 Task: Create new contact,   with mail id: 'ThomasSkylar@mcny.org', first name: 'Skylar', Last name: 'Thomas', Job Title: Marketing Analyst, Phone number (702) 555-6789. Change life cycle stage to  'Lead' and lead status to 'New'. Add new company to the associated contact: uregina.ca and type: Prospect. Logged in from softage.6@softage.net
Action: Mouse moved to (90, 68)
Screenshot: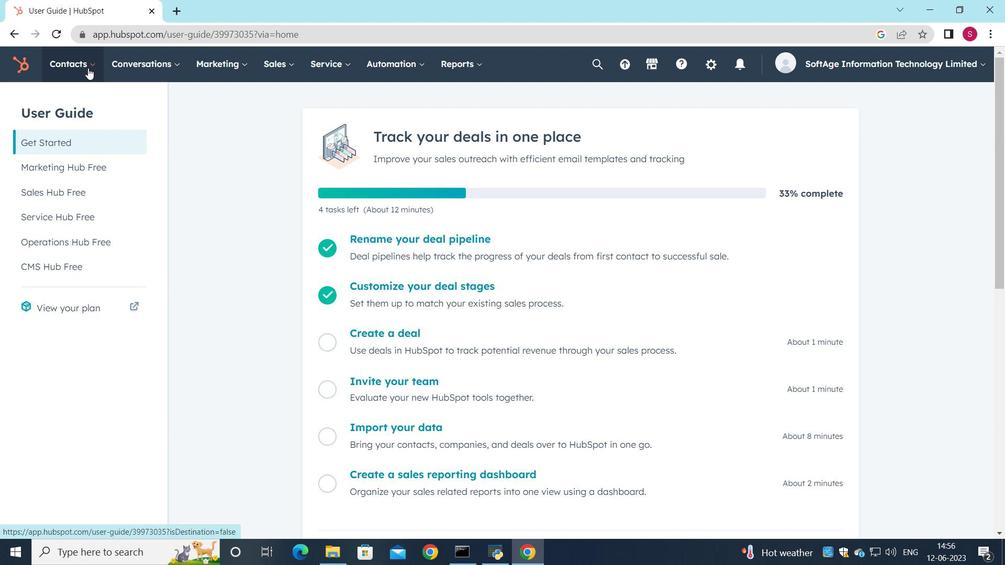
Action: Mouse pressed left at (90, 68)
Screenshot: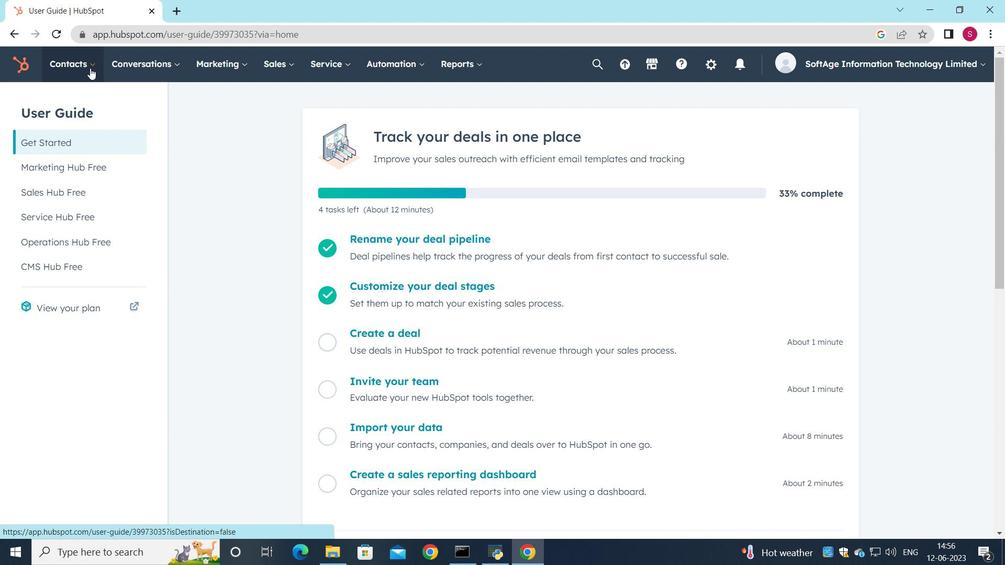 
Action: Mouse moved to (101, 105)
Screenshot: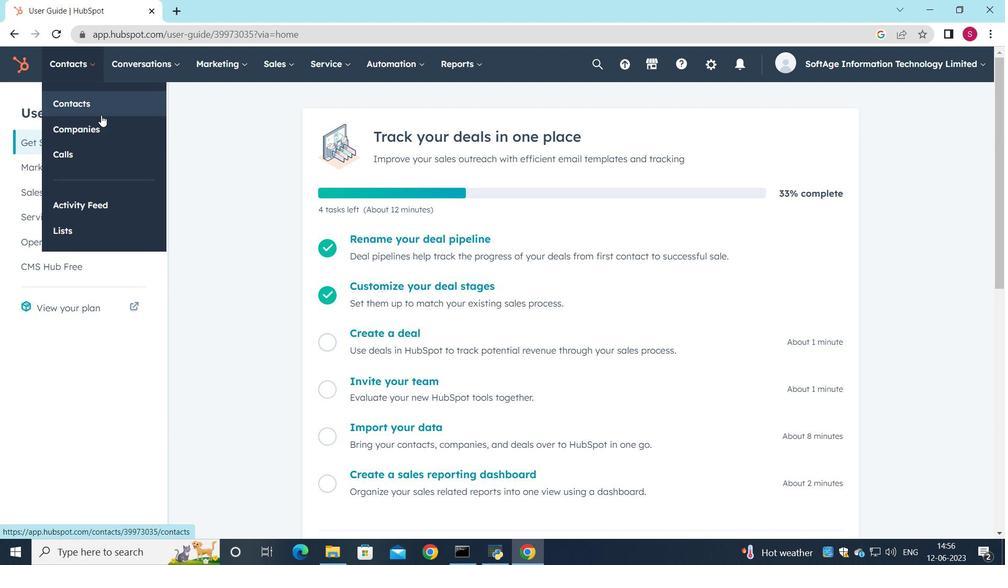 
Action: Mouse pressed left at (101, 105)
Screenshot: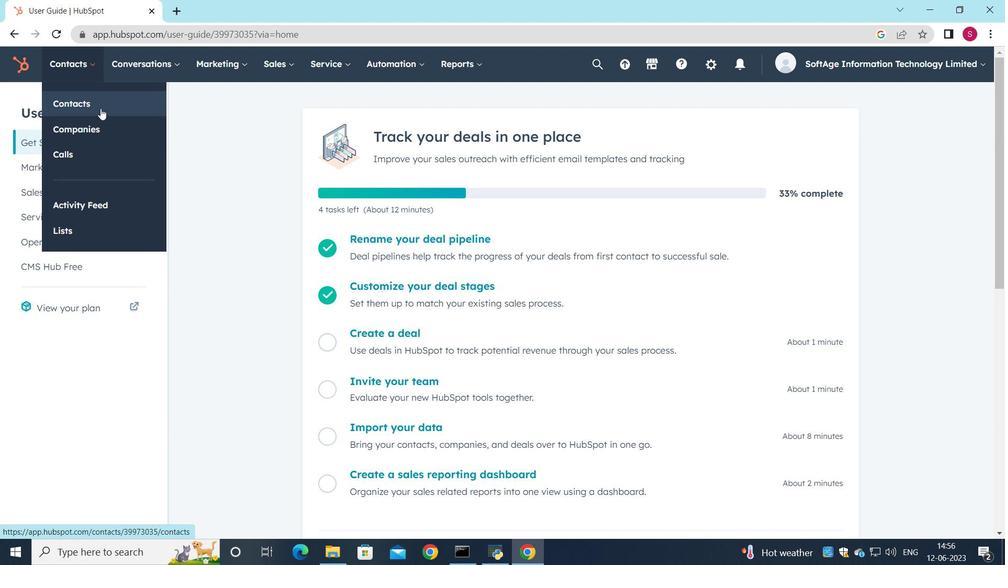 
Action: Mouse moved to (936, 104)
Screenshot: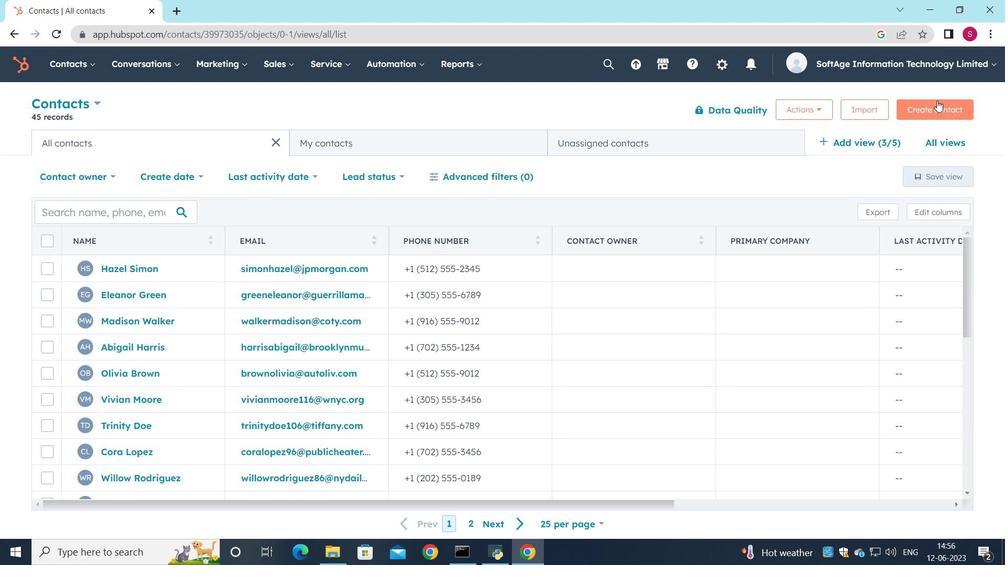 
Action: Mouse pressed left at (936, 104)
Screenshot: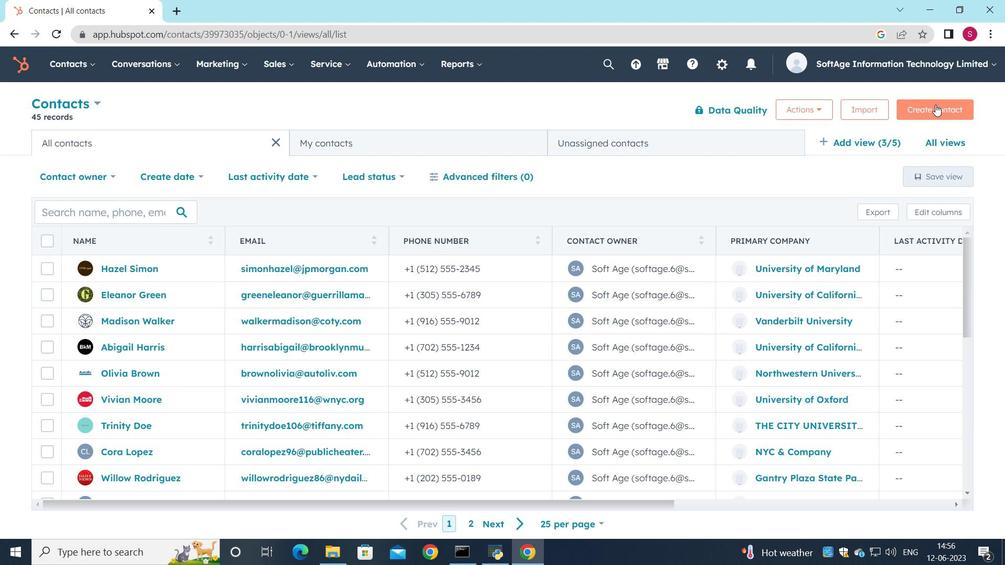 
Action: Mouse moved to (713, 166)
Screenshot: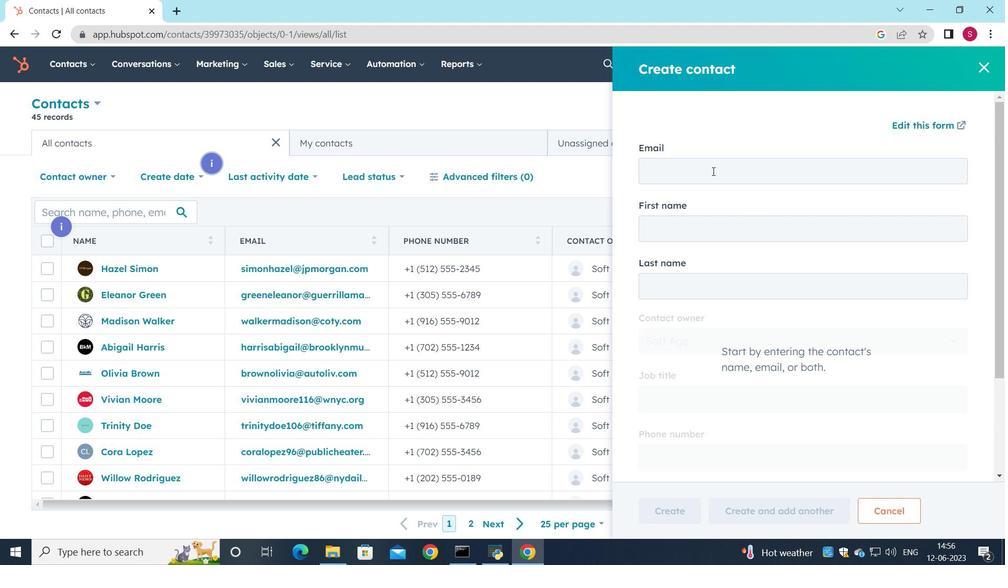 
Action: Mouse pressed left at (713, 166)
Screenshot: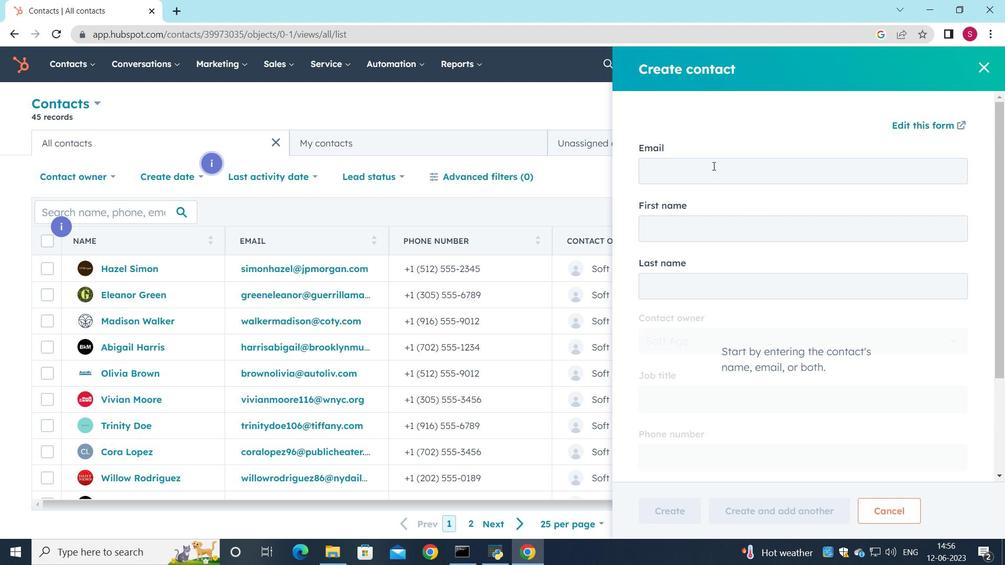
Action: Key pressed <Key.shift>Thomas<Key.shift>Skylar<Key.shift>@mcny.org
Screenshot: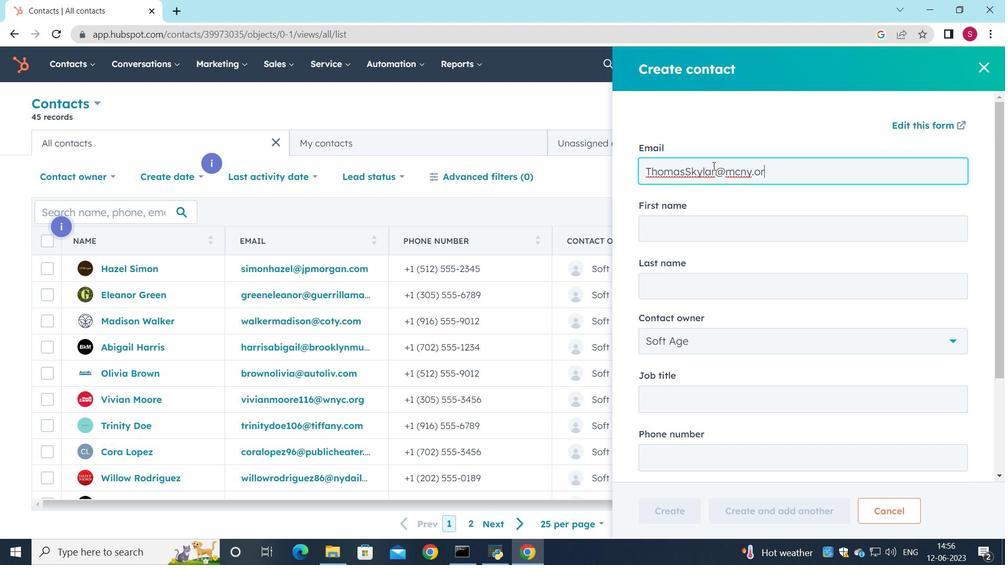 
Action: Mouse moved to (705, 231)
Screenshot: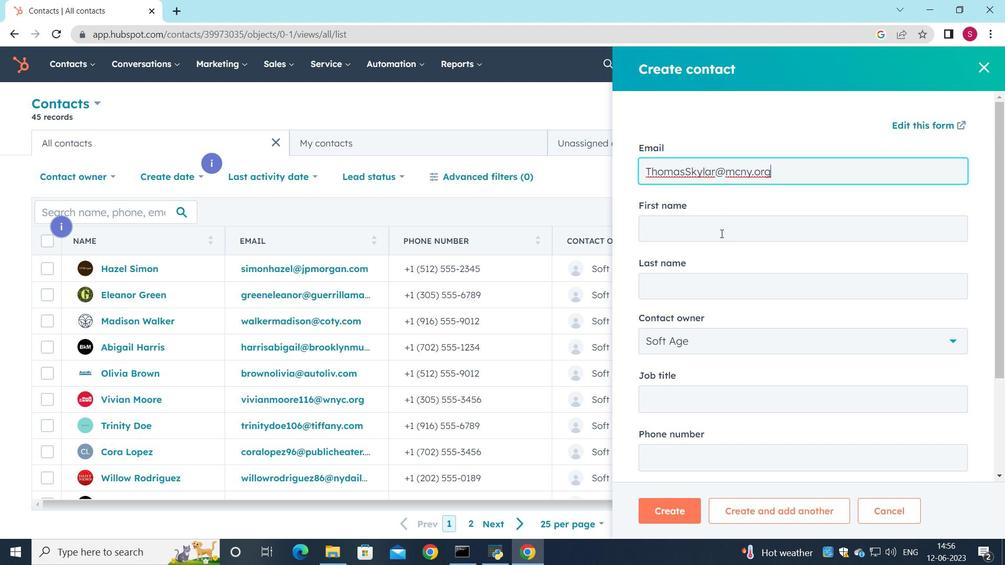 
Action: Mouse pressed left at (705, 231)
Screenshot: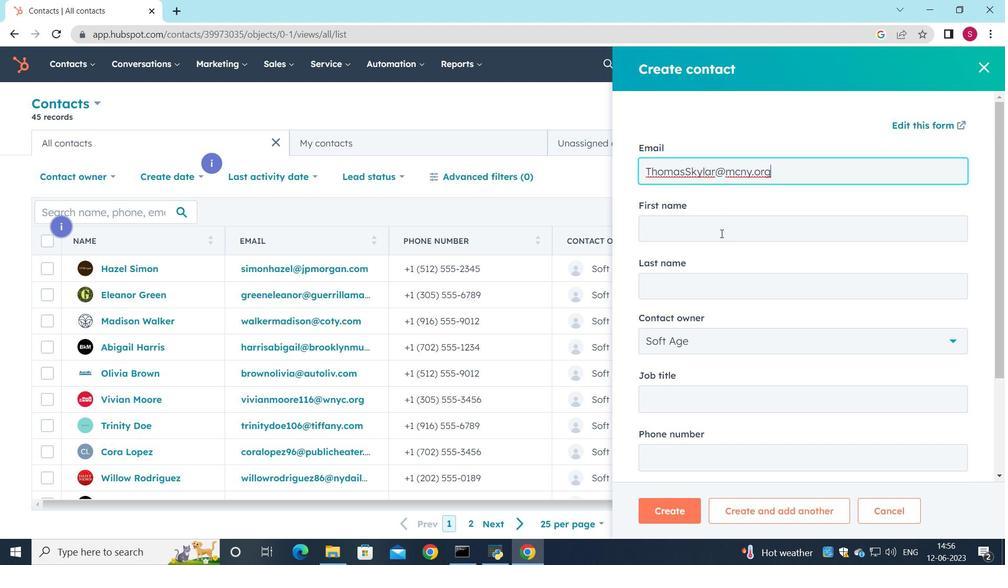 
Action: Key pressed <Key.shift>Skylar
Screenshot: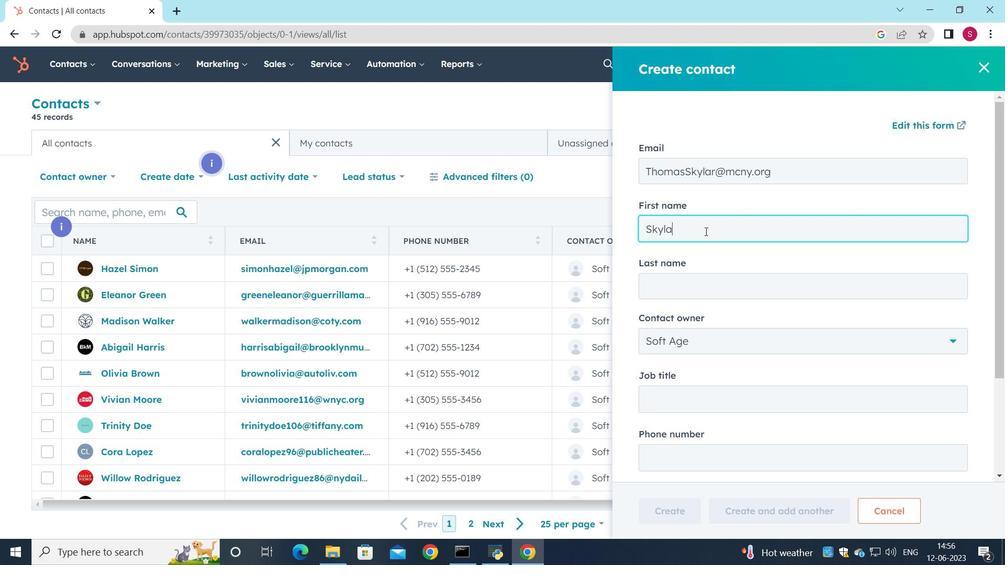 
Action: Mouse moved to (682, 280)
Screenshot: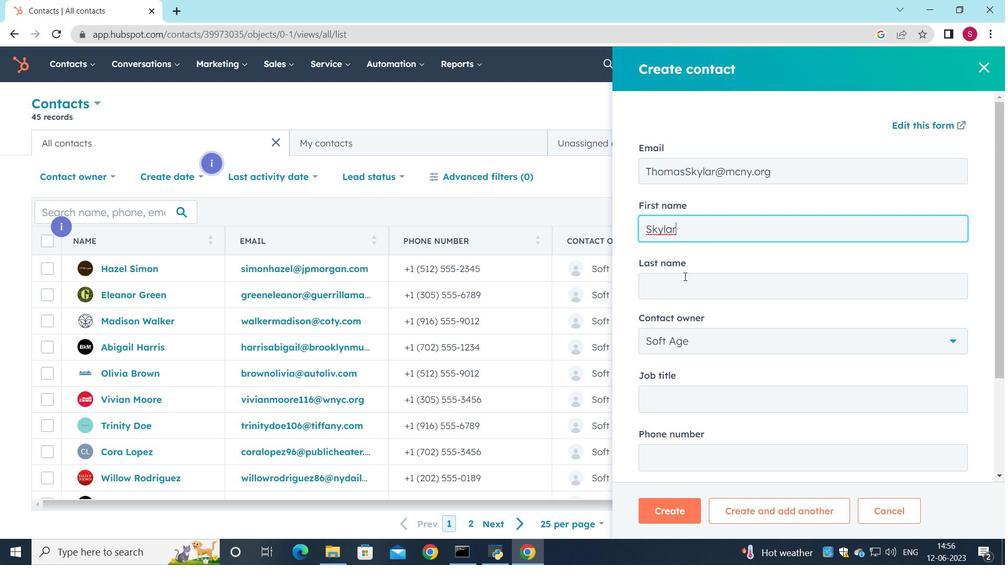 
Action: Mouse pressed left at (682, 280)
Screenshot: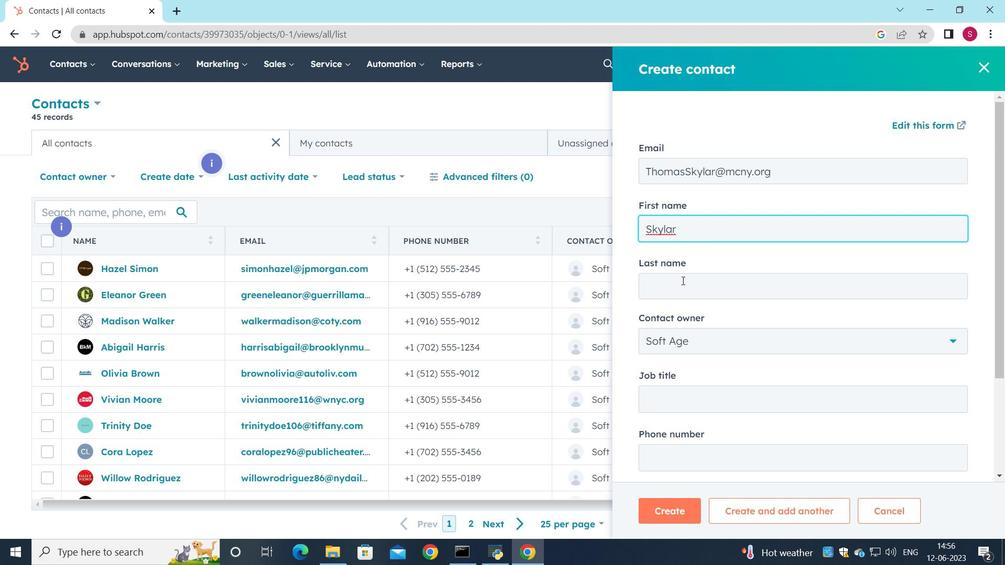 
Action: Key pressed <Key.shift>Thomas
Screenshot: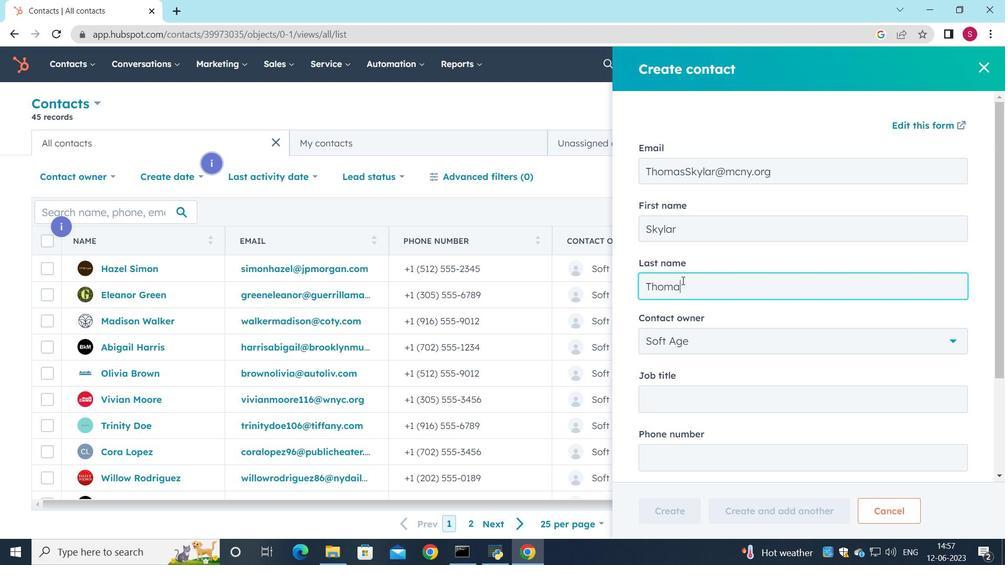 
Action: Mouse moved to (681, 395)
Screenshot: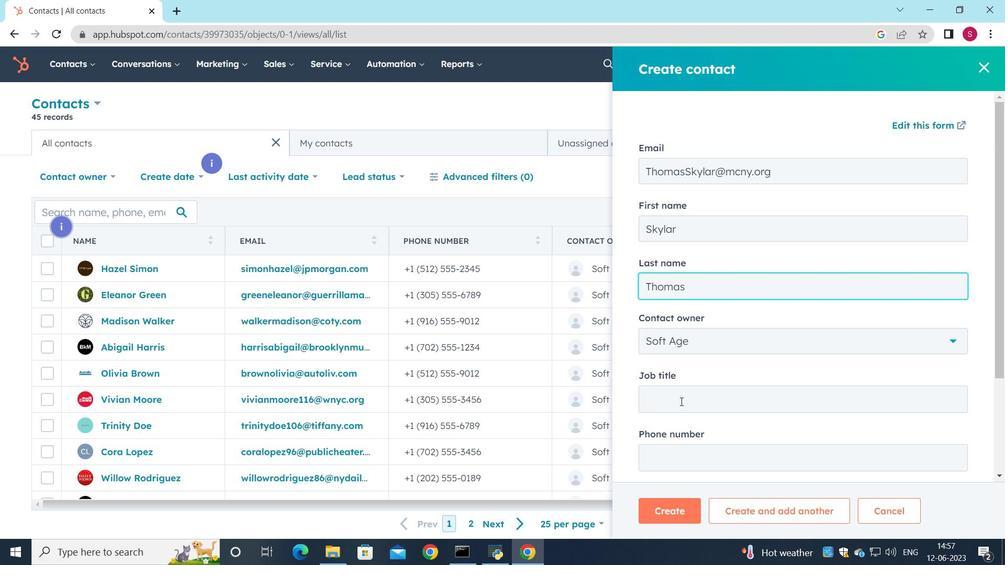 
Action: Mouse pressed left at (681, 395)
Screenshot: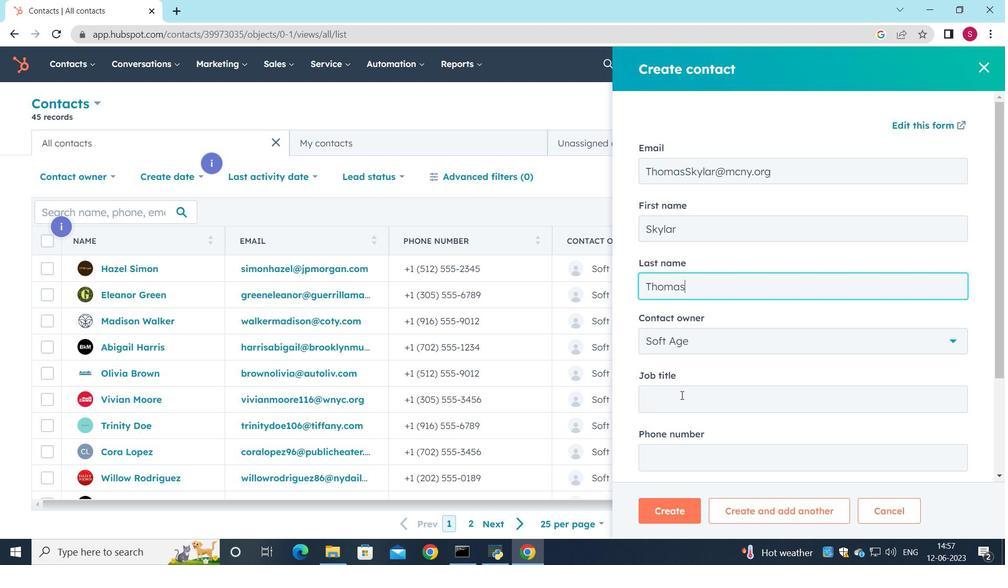 
Action: Mouse moved to (691, 407)
Screenshot: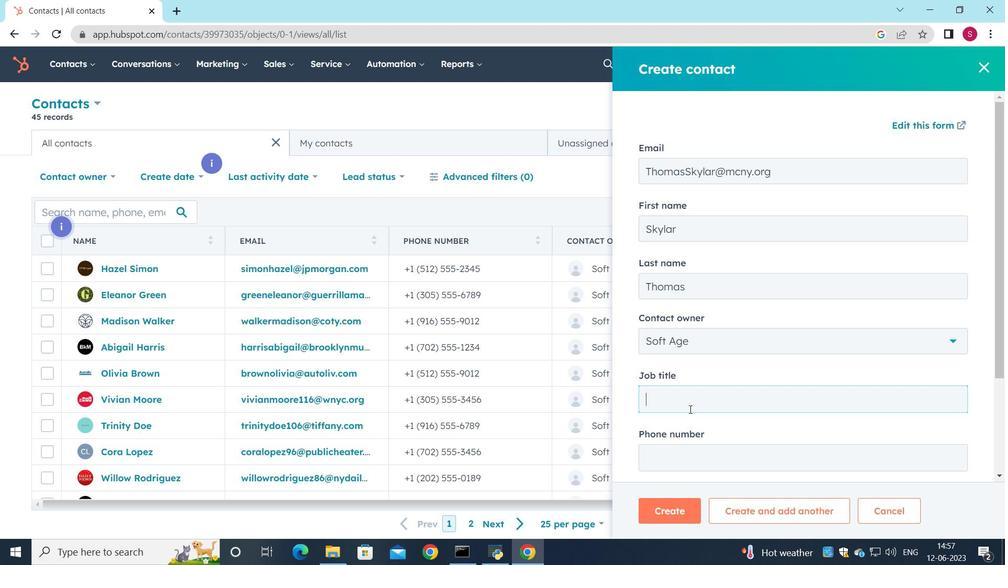 
Action: Key pressed <Key.shift><Key.shift><Key.shift><Key.shift><Key.shift><Key.shift><Key.shift><Key.shift><Key.shift>Marketing<Key.space><Key.shift>Analyst
Screenshot: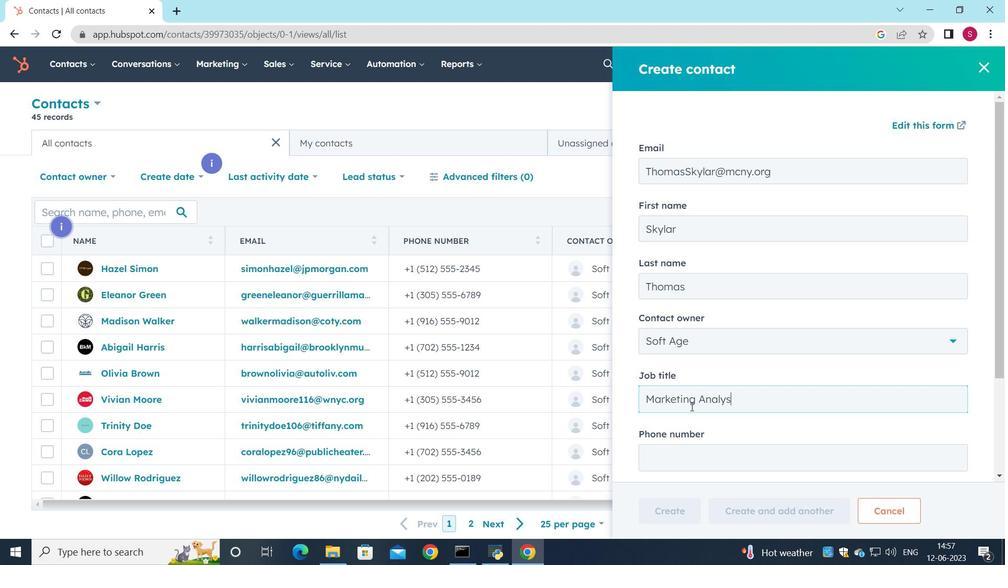 
Action: Mouse moved to (710, 425)
Screenshot: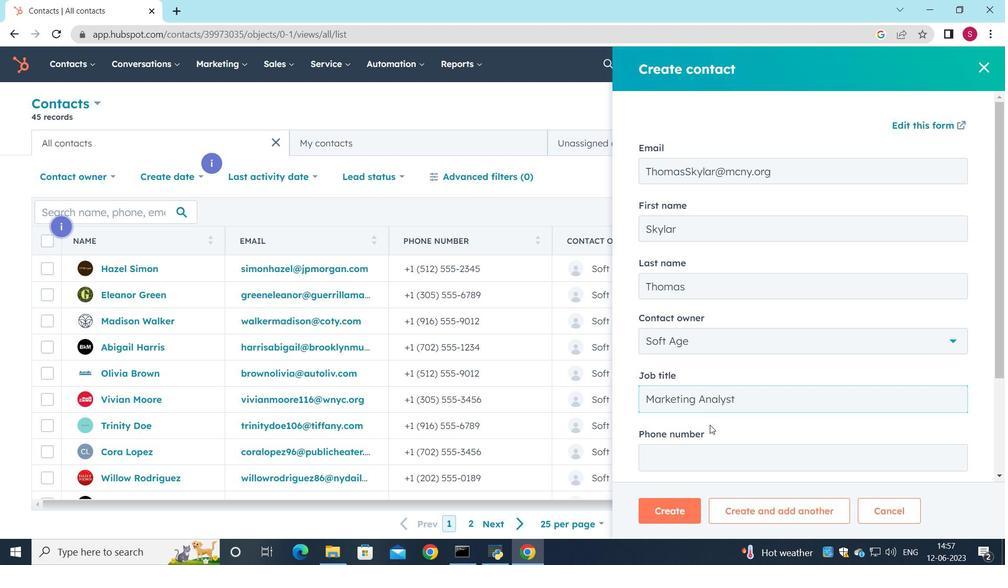 
Action: Mouse scrolled (710, 425) with delta (0, 0)
Screenshot: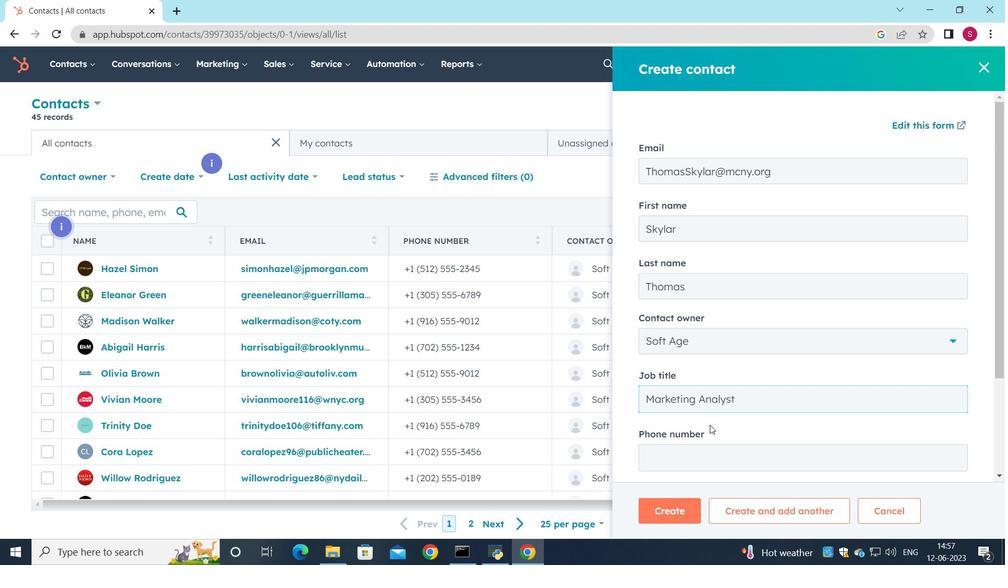 
Action: Mouse scrolled (710, 425) with delta (0, 0)
Screenshot: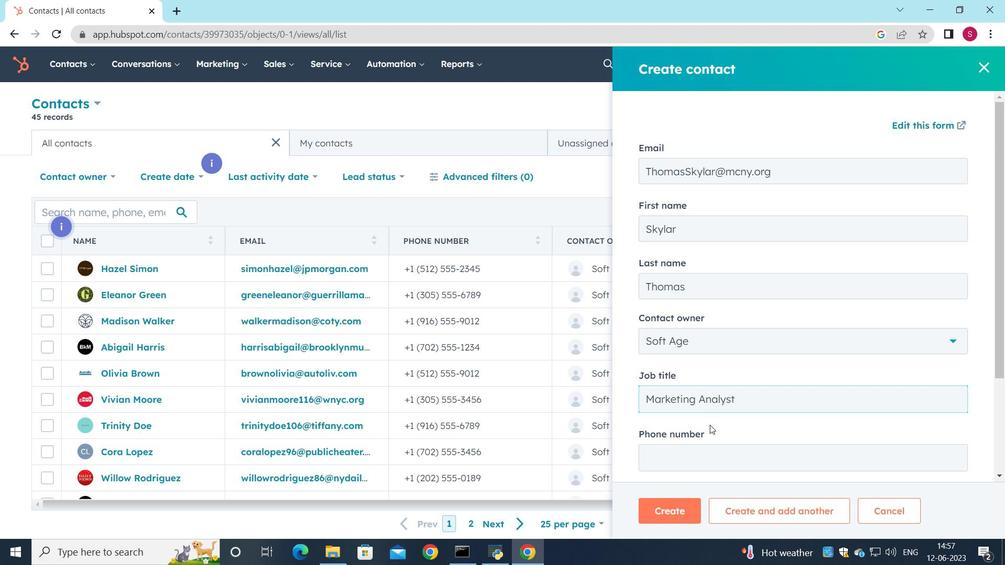 
Action: Mouse moved to (697, 332)
Screenshot: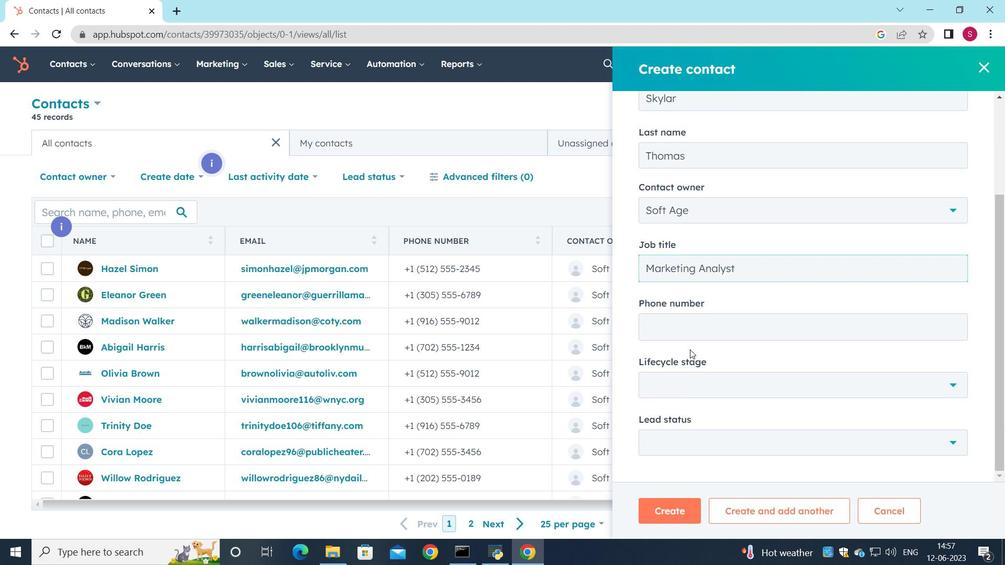 
Action: Mouse pressed left at (697, 332)
Screenshot: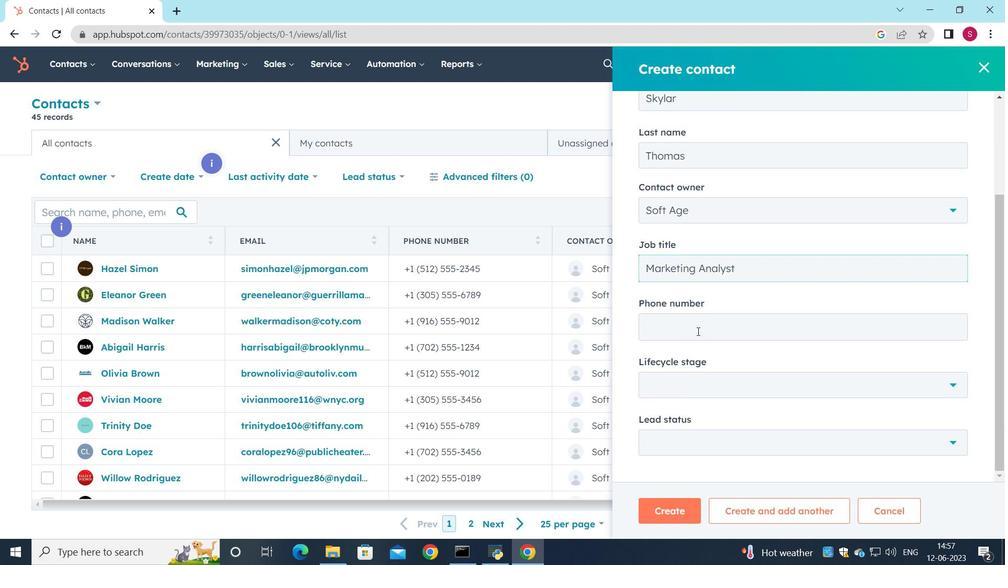 
Action: Key pressed 7025556789
Screenshot: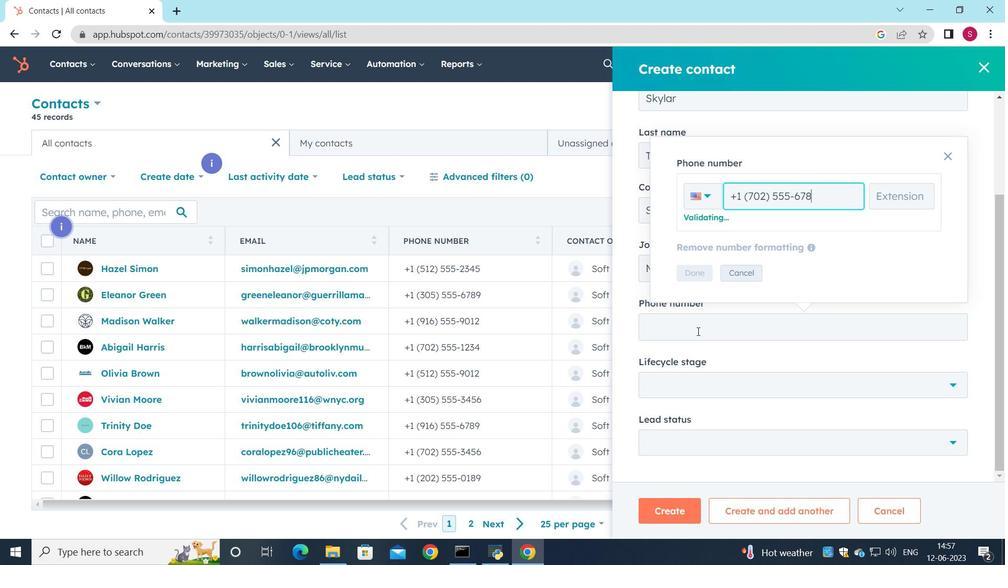 
Action: Mouse moved to (681, 273)
Screenshot: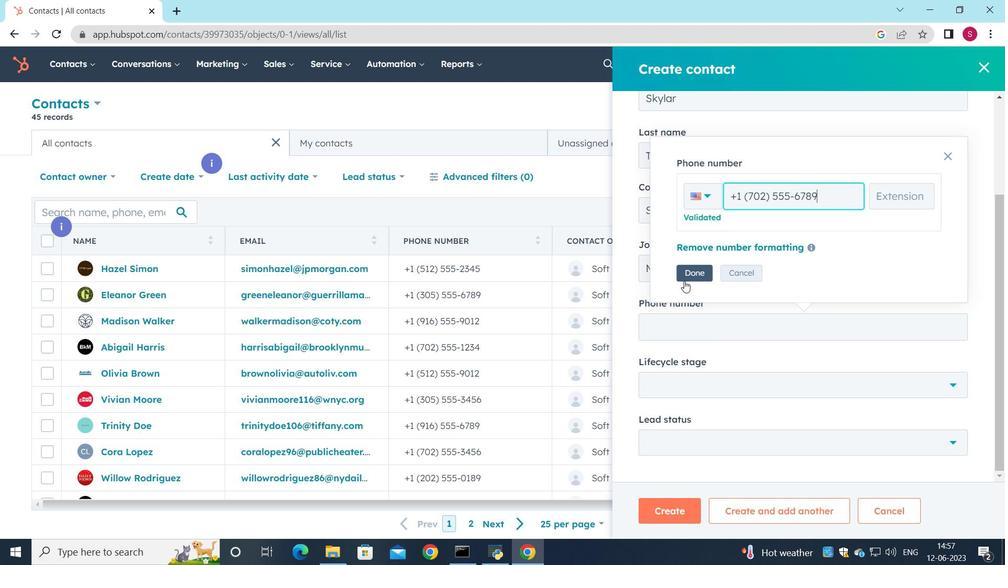 
Action: Mouse pressed left at (681, 273)
Screenshot: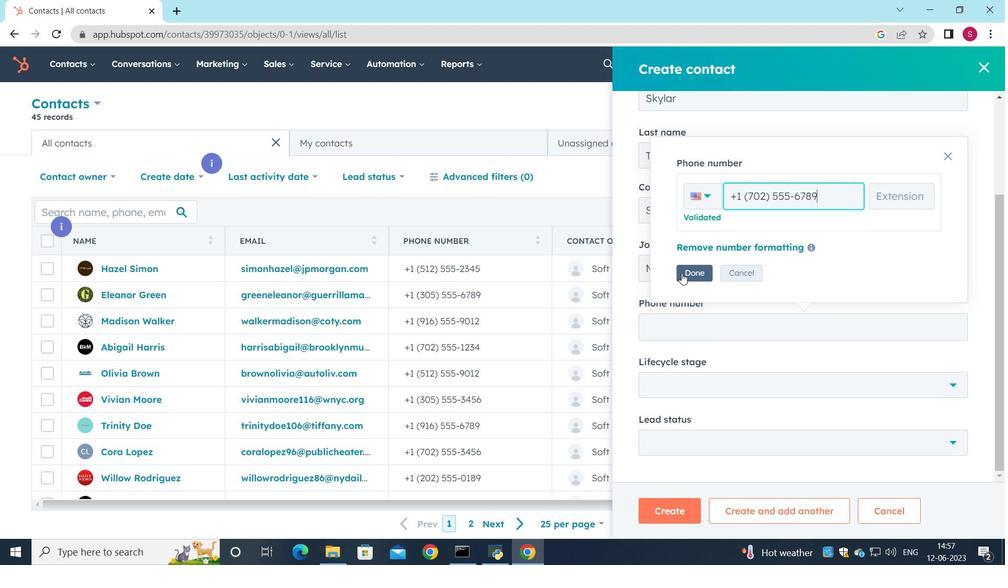 
Action: Mouse moved to (767, 368)
Screenshot: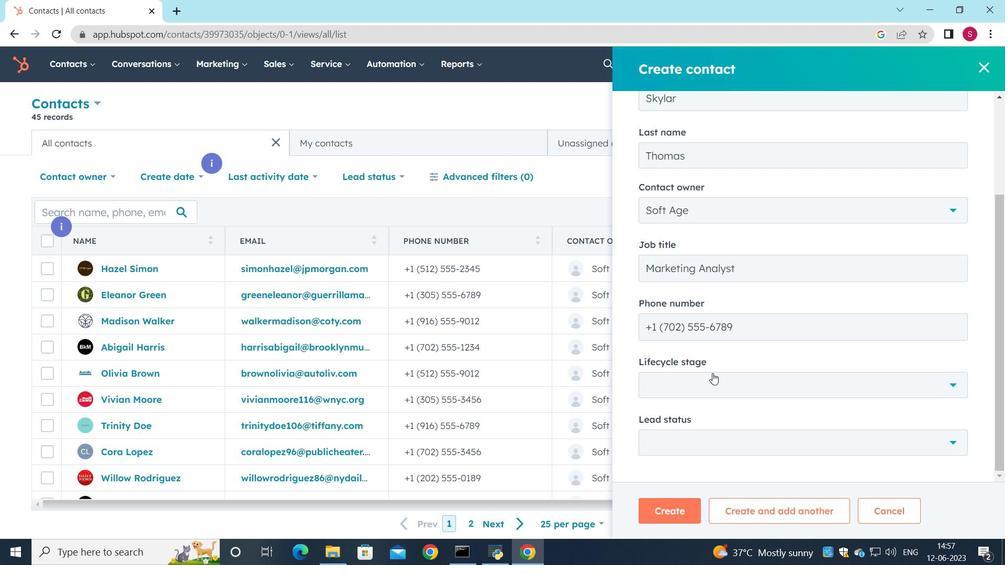 
Action: Mouse pressed left at (767, 368)
Screenshot: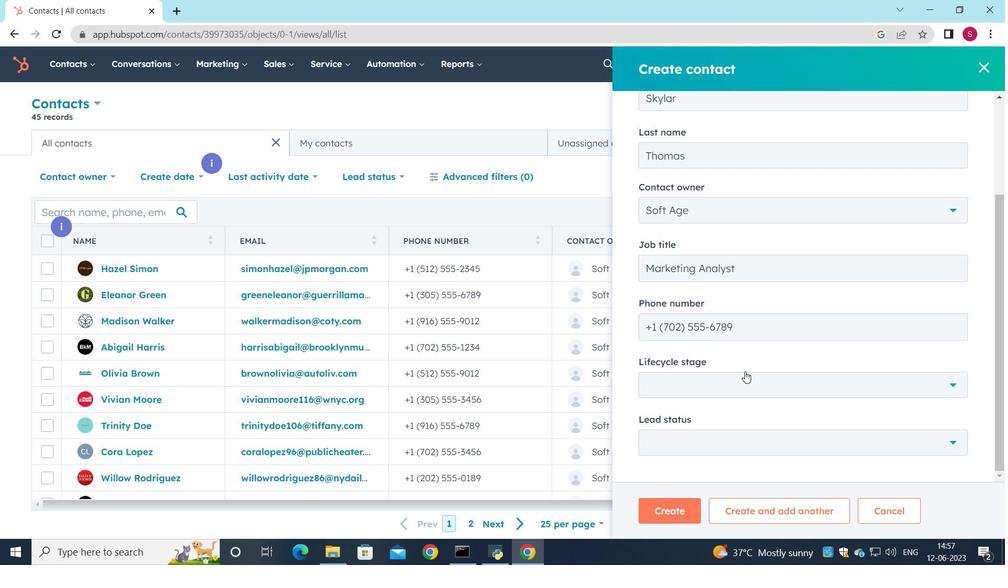 
Action: Mouse moved to (693, 264)
Screenshot: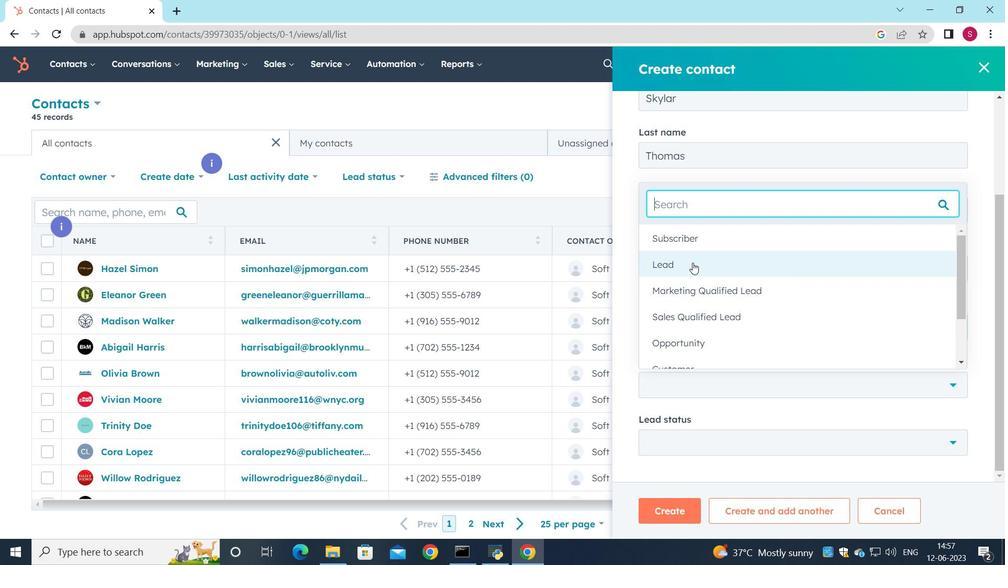 
Action: Mouse pressed left at (693, 264)
Screenshot: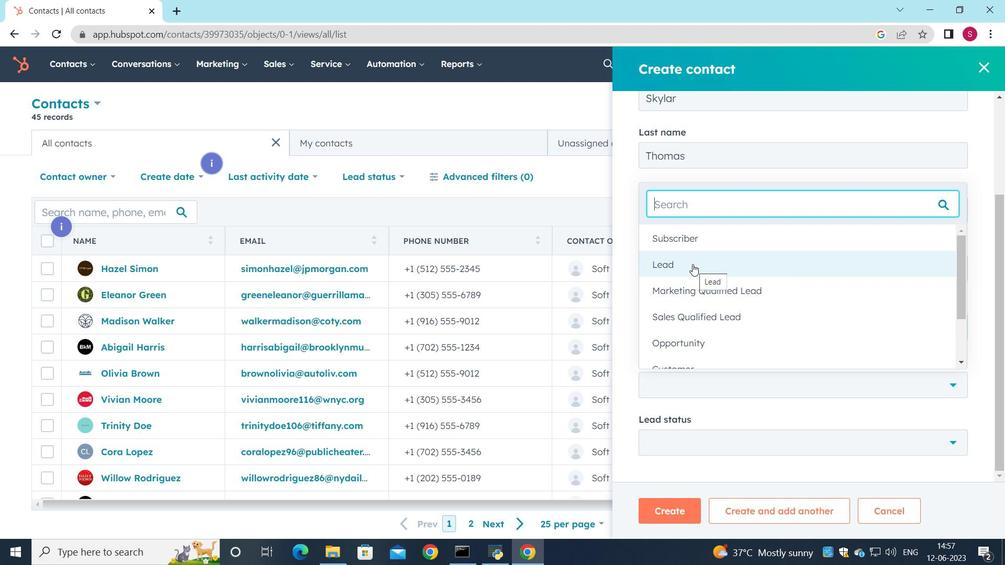 
Action: Mouse moved to (930, 442)
Screenshot: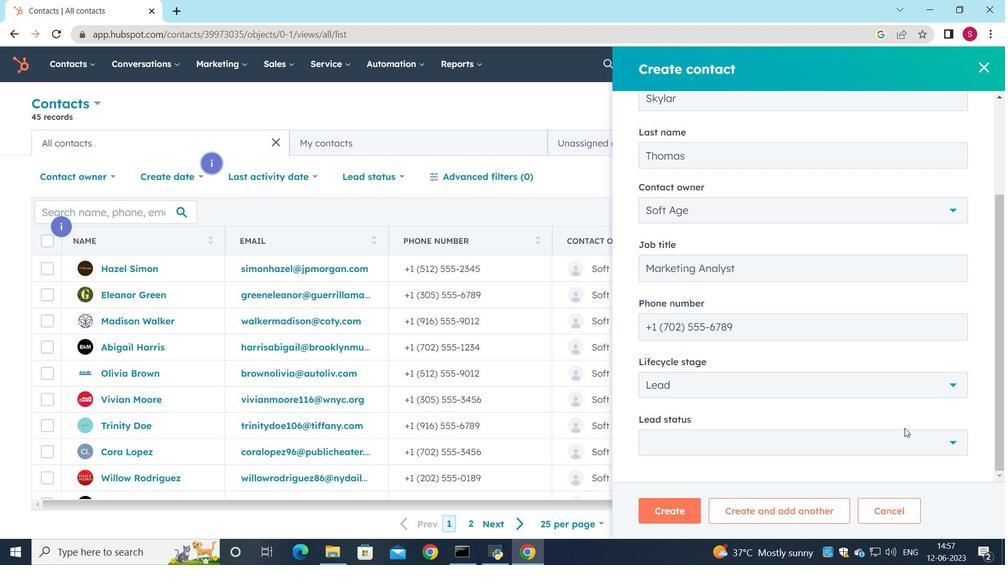 
Action: Mouse pressed left at (930, 442)
Screenshot: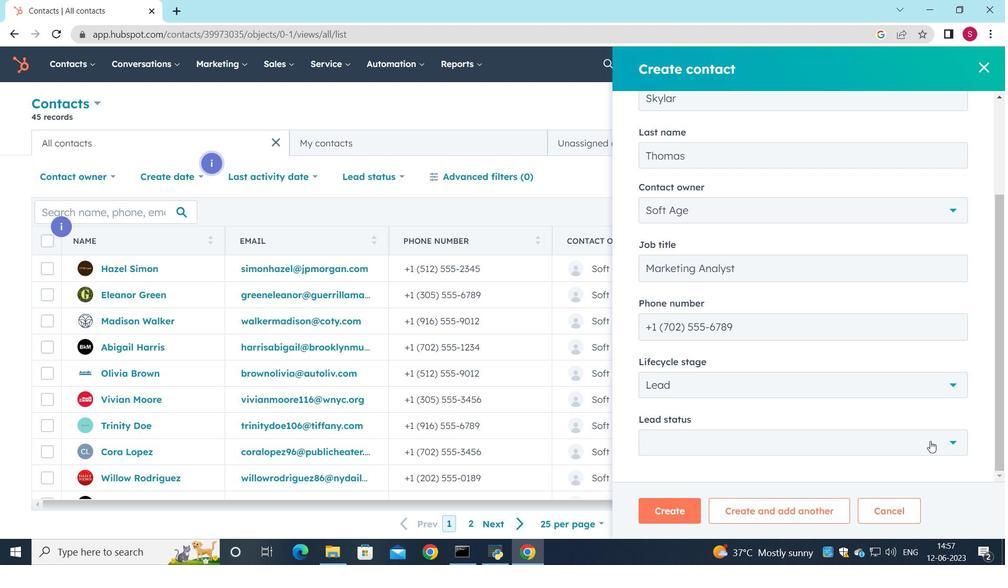 
Action: Mouse moved to (677, 318)
Screenshot: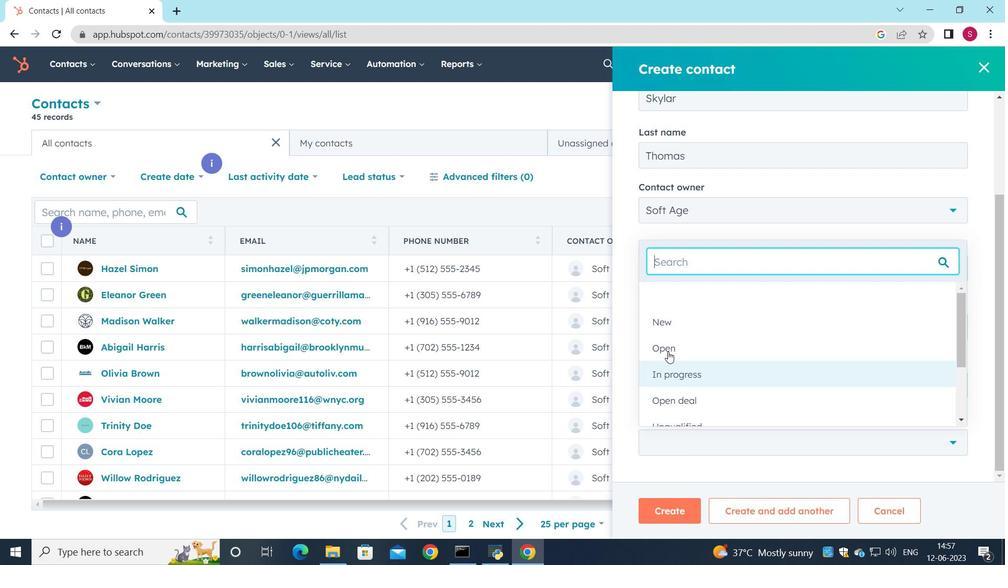 
Action: Mouse pressed left at (677, 318)
Screenshot: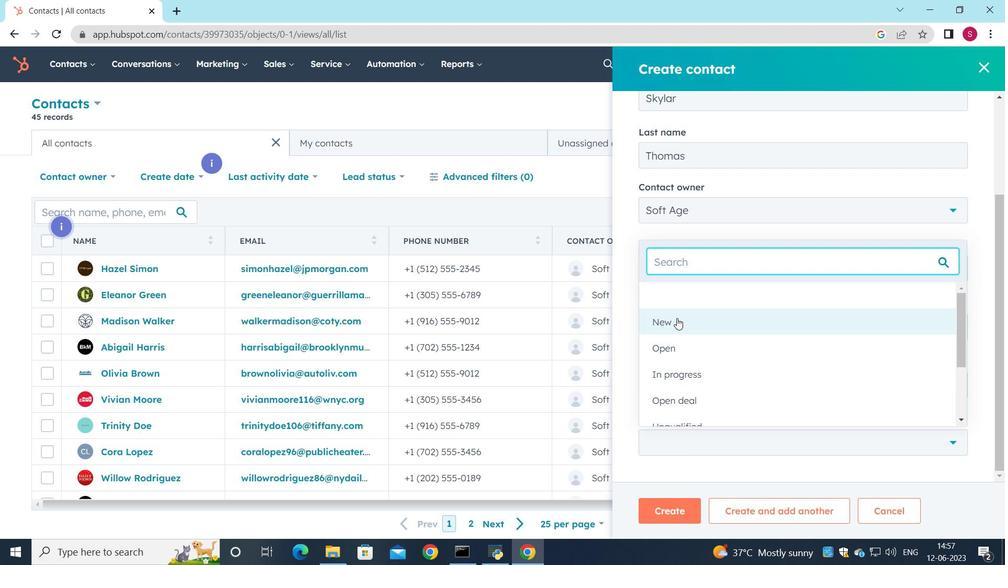 
Action: Mouse moved to (681, 378)
Screenshot: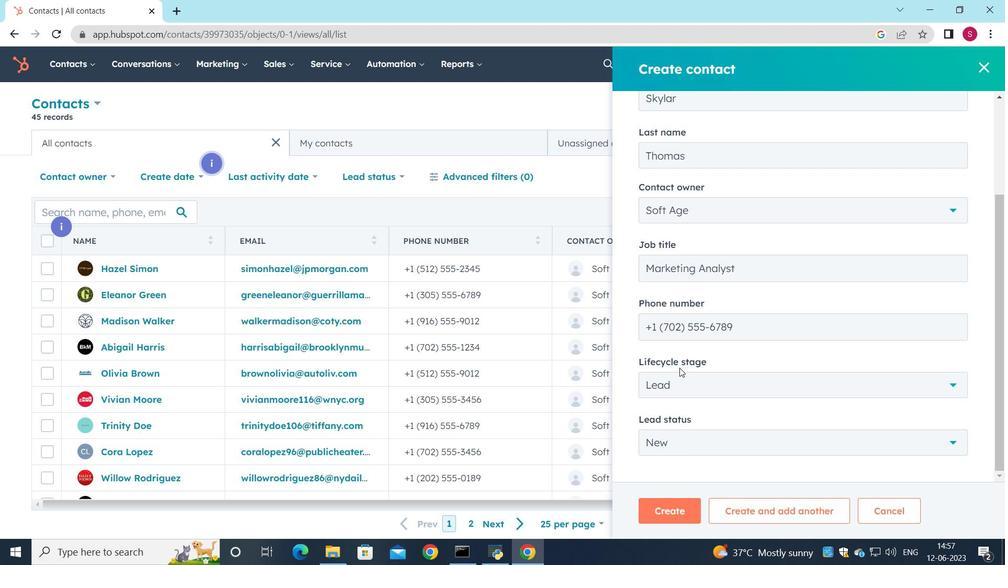 
Action: Mouse scrolled (681, 377) with delta (0, 0)
Screenshot: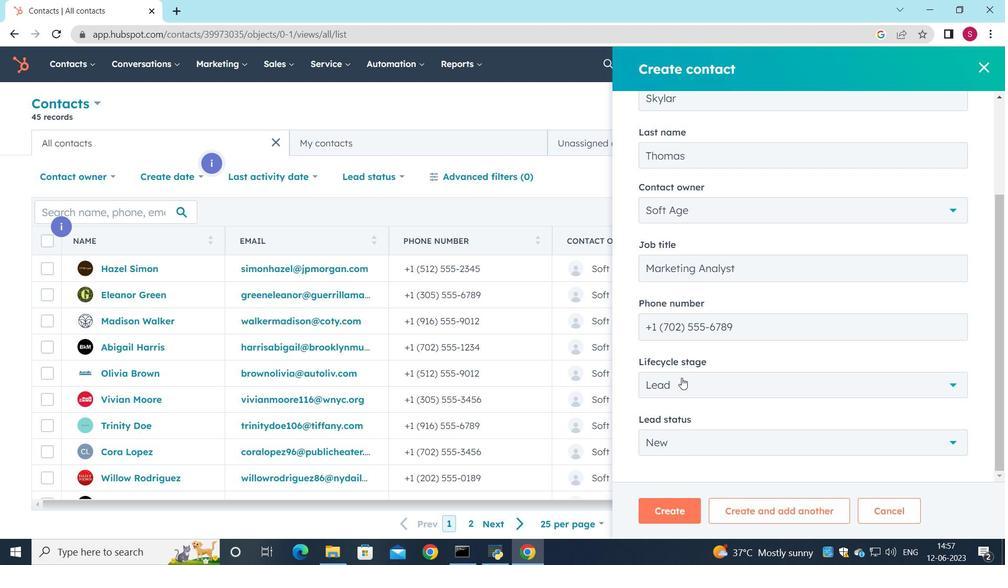 
Action: Mouse scrolled (681, 377) with delta (0, 0)
Screenshot: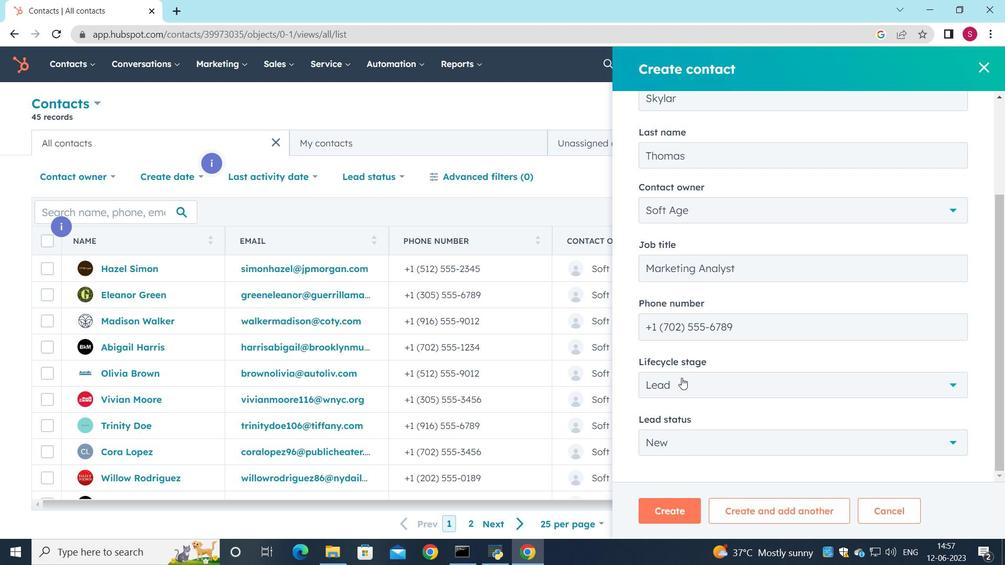 
Action: Mouse moved to (663, 513)
Screenshot: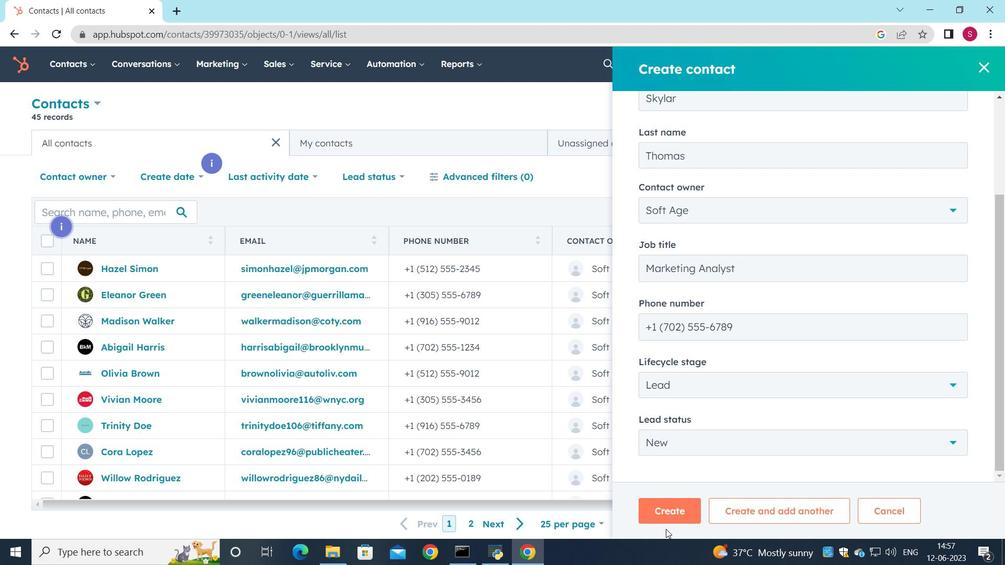 
Action: Mouse pressed left at (663, 513)
Screenshot: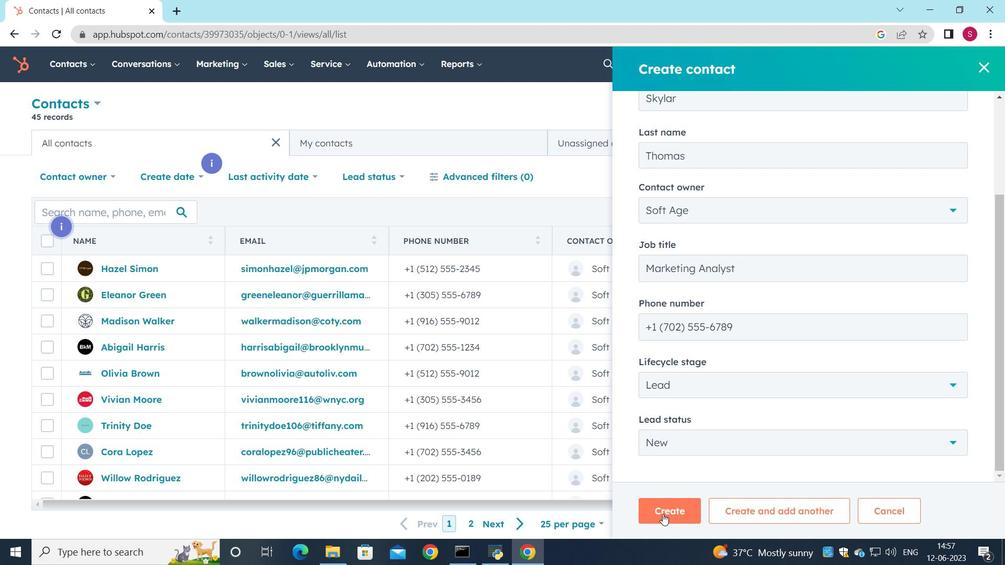 
Action: Mouse moved to (535, 348)
Screenshot: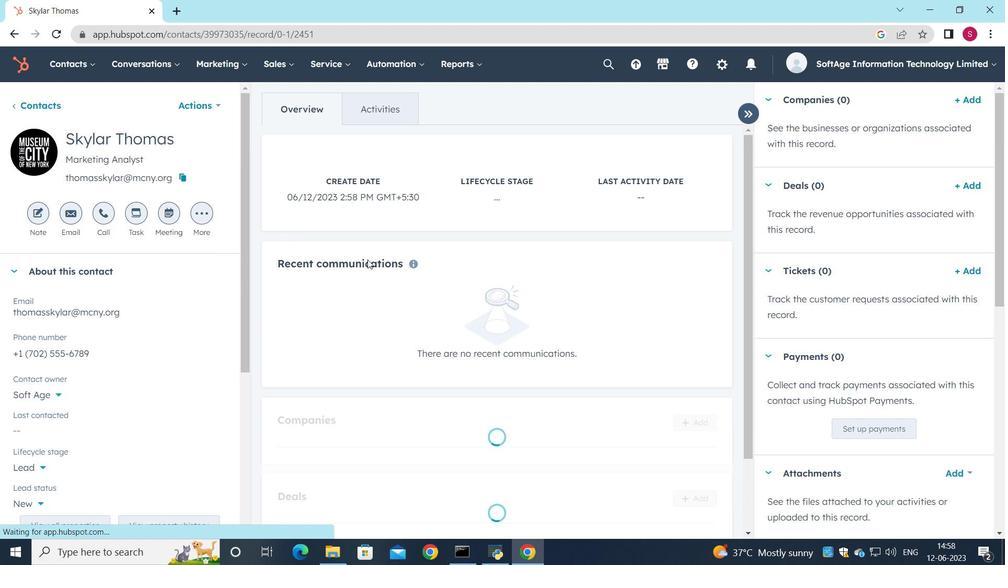 
Action: Mouse scrolled (535, 348) with delta (0, 0)
Screenshot: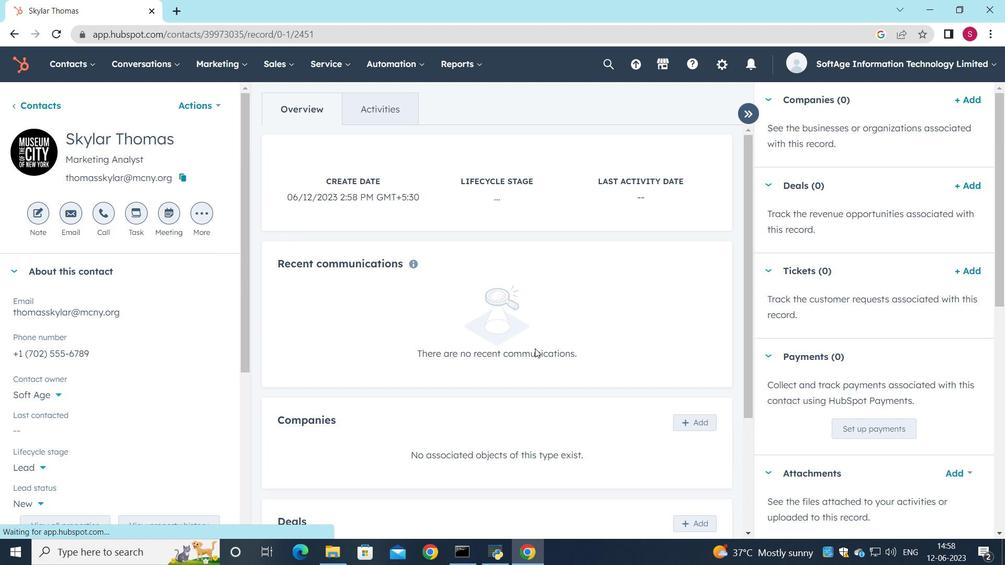 
Action: Mouse scrolled (535, 348) with delta (0, 0)
Screenshot: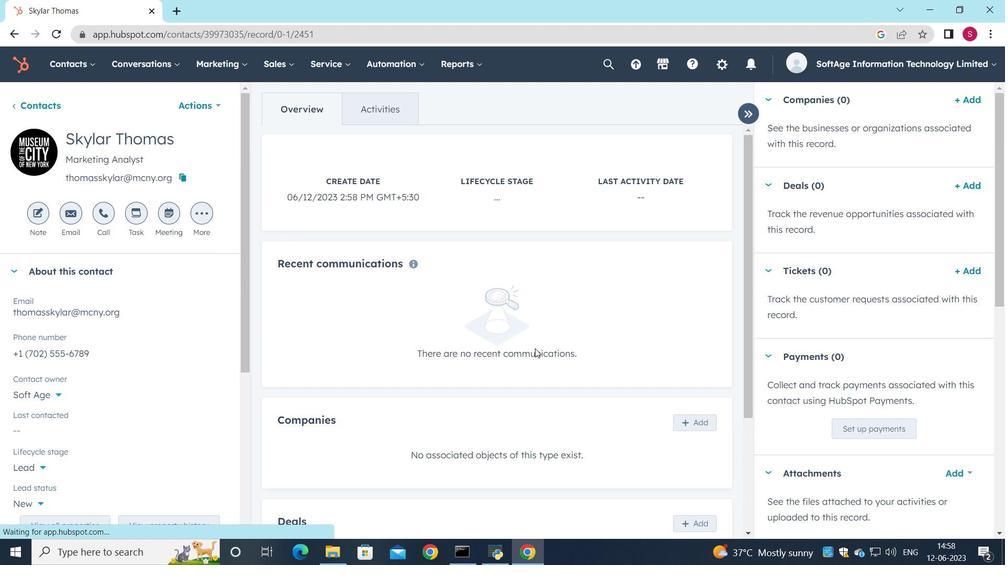 
Action: Mouse moved to (690, 301)
Screenshot: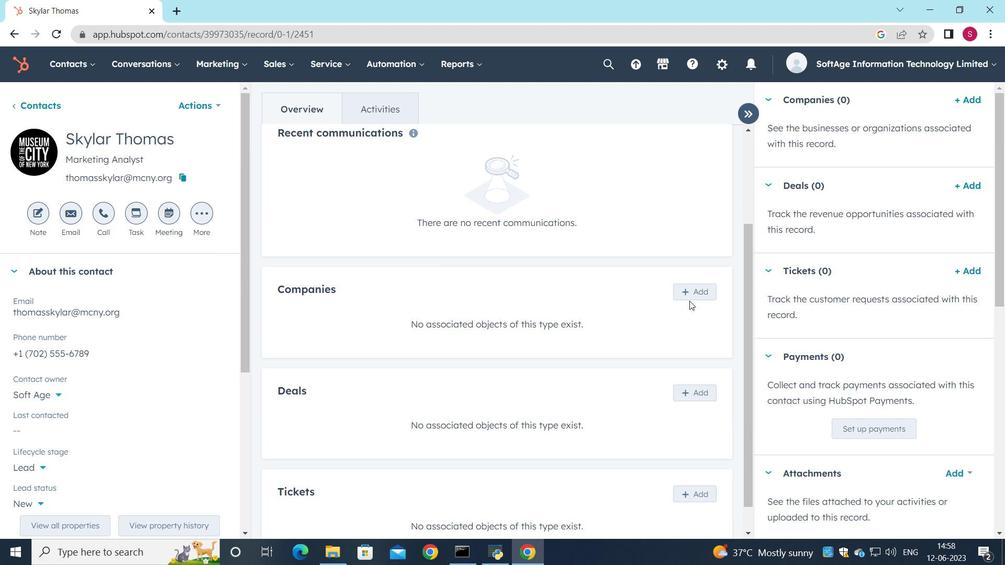 
Action: Mouse pressed left at (694, 294)
Screenshot: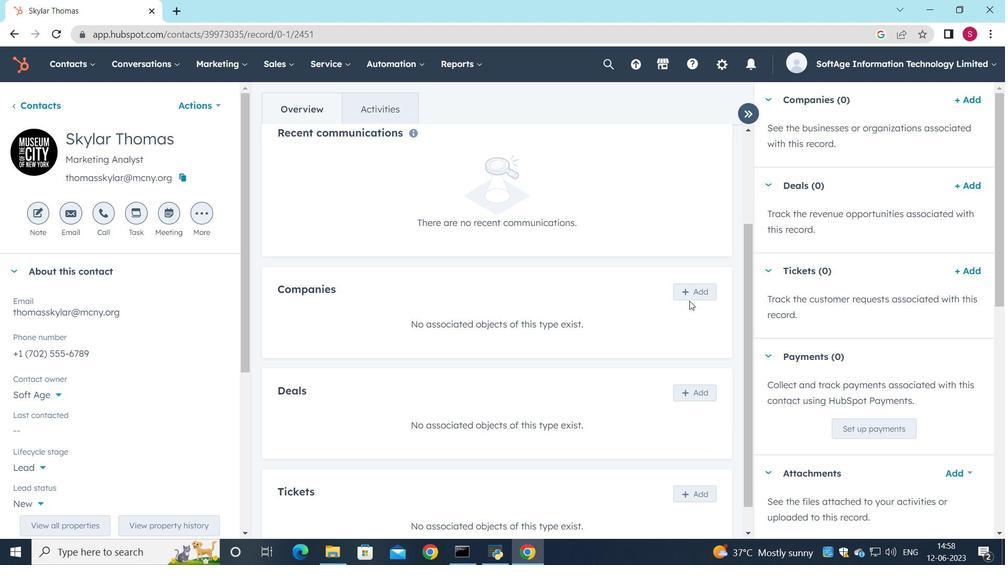 
Action: Mouse moved to (667, 126)
Screenshot: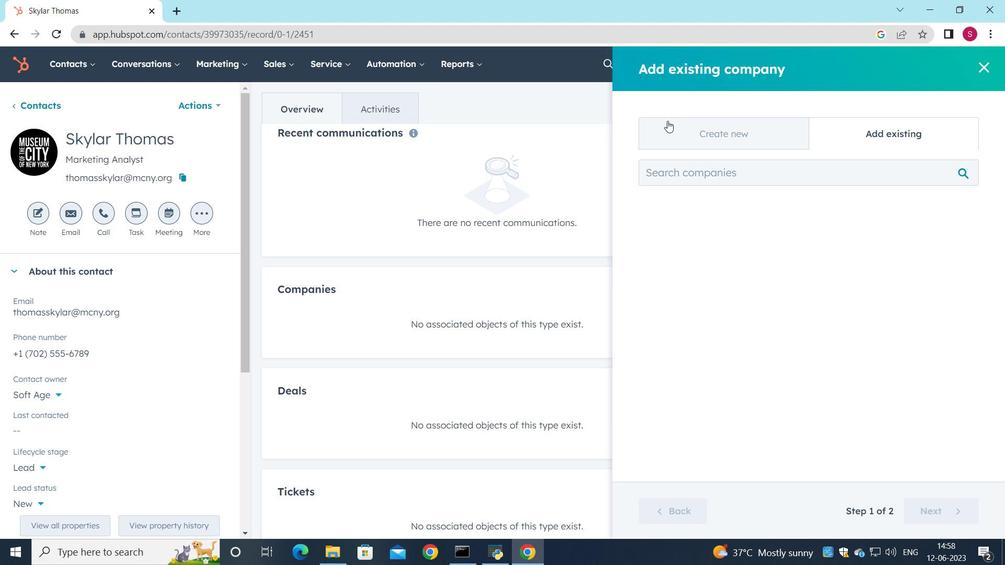 
Action: Mouse pressed left at (667, 126)
Screenshot: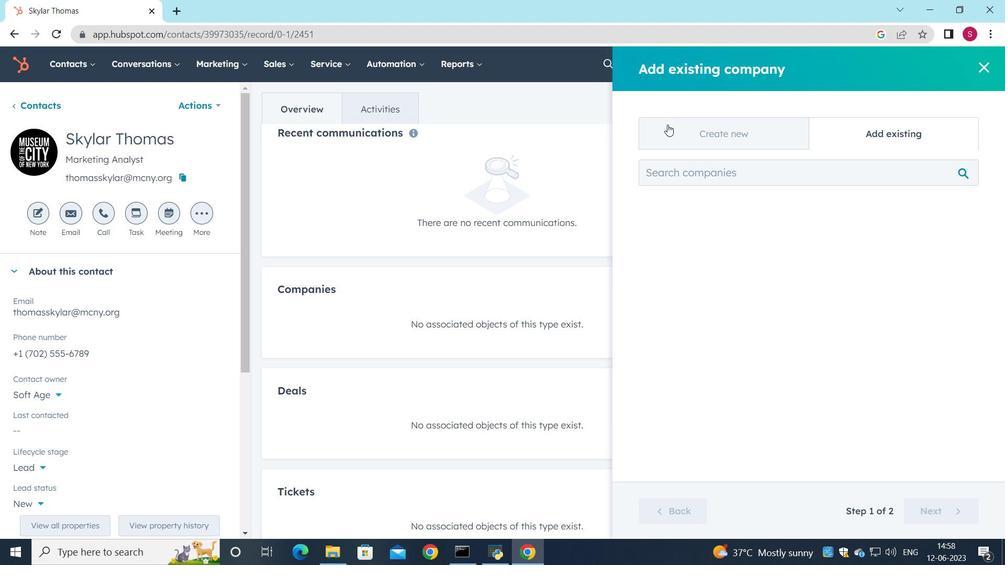 
Action: Mouse moved to (735, 215)
Screenshot: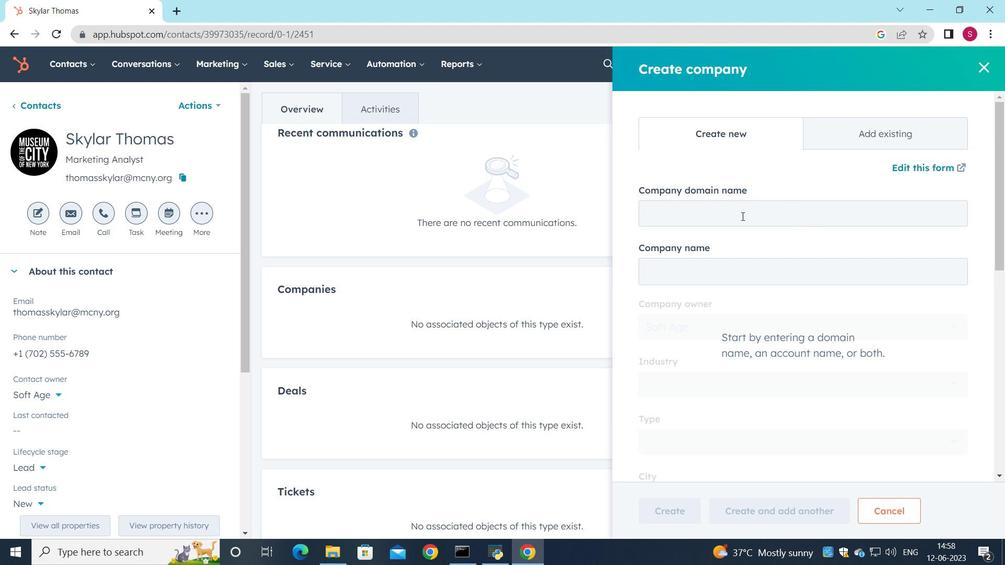 
Action: Mouse pressed left at (735, 215)
Screenshot: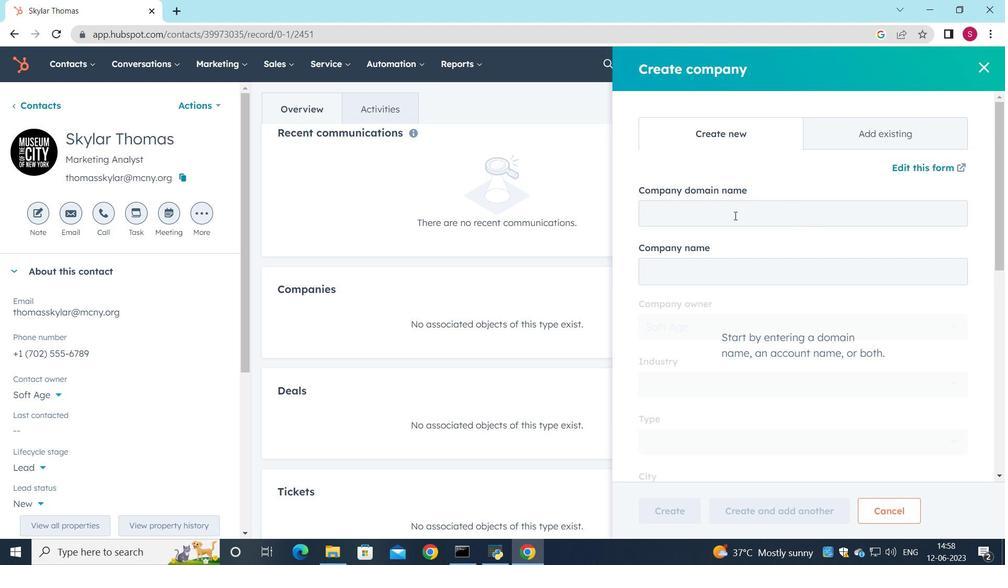 
Action: Key pressed uregina.ca
Screenshot: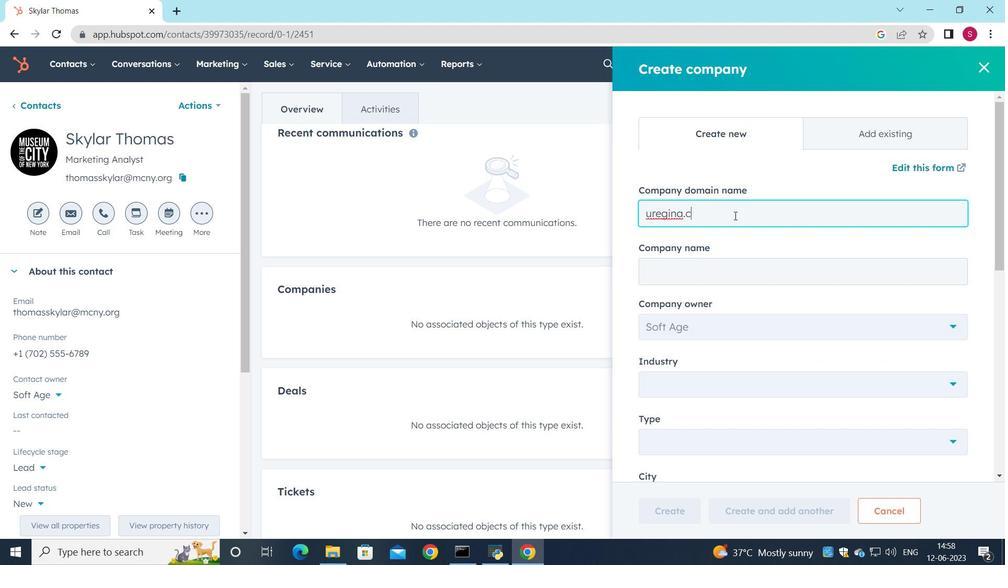 
Action: Mouse moved to (818, 301)
Screenshot: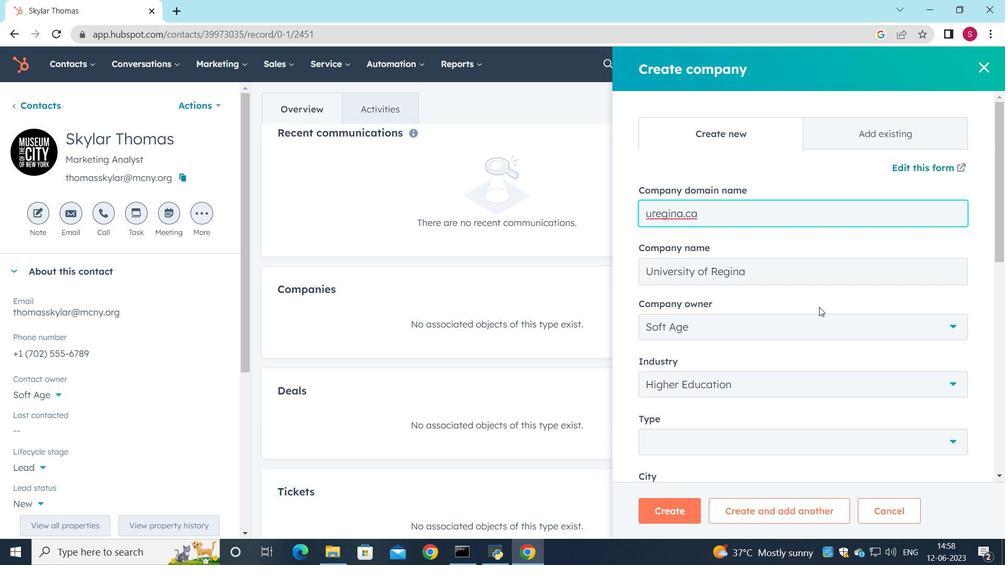 
Action: Mouse scrolled (818, 300) with delta (0, 0)
Screenshot: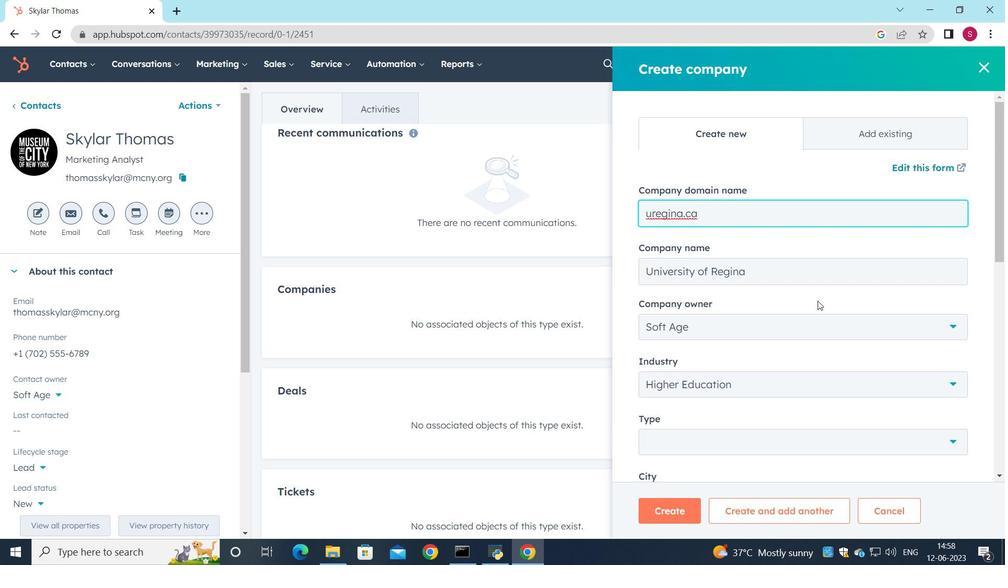 
Action: Mouse moved to (812, 319)
Screenshot: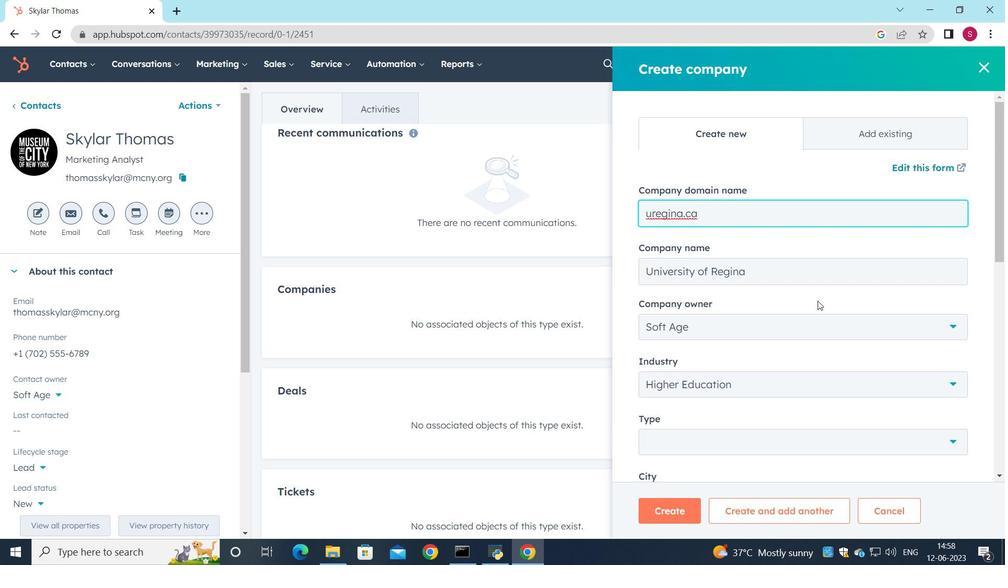 
Action: Mouse scrolled (812, 319) with delta (0, 0)
Screenshot: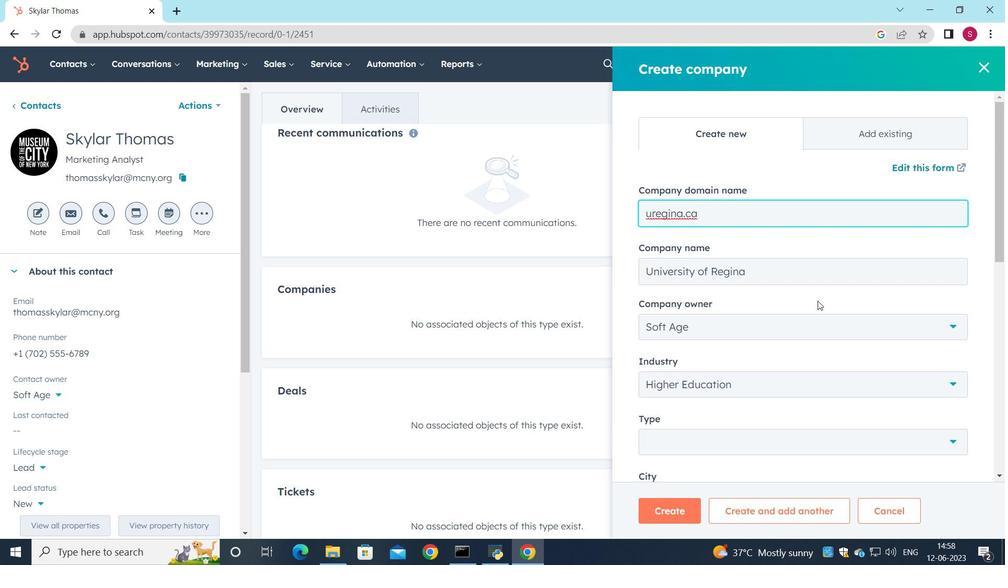 
Action: Mouse moved to (715, 310)
Screenshot: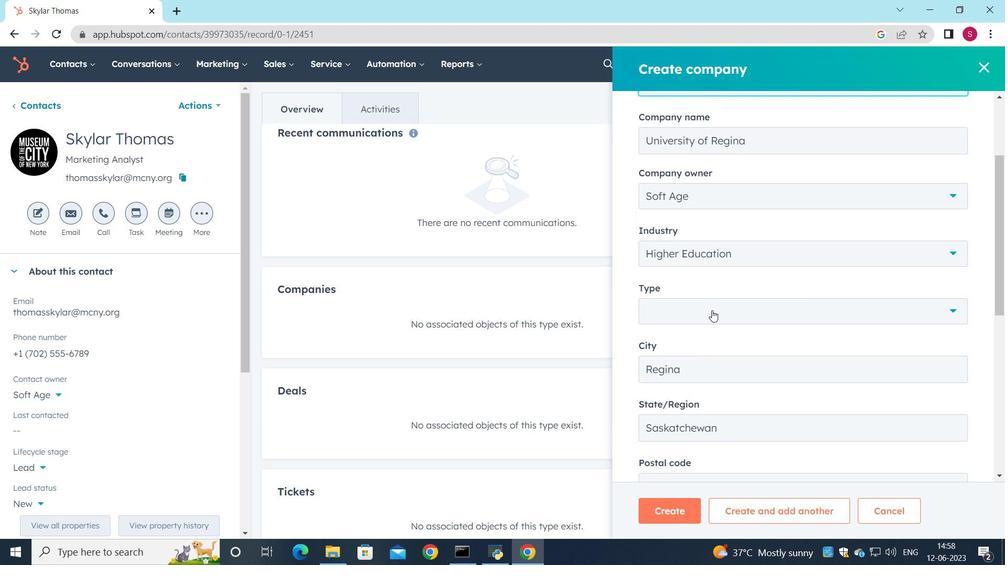 
Action: Mouse pressed left at (715, 310)
Screenshot: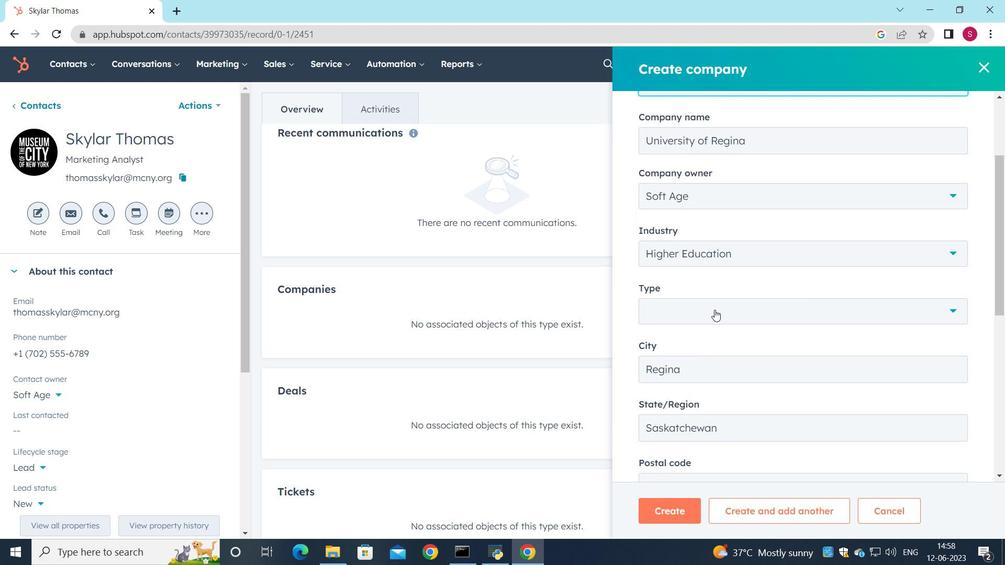 
Action: Mouse moved to (679, 363)
Screenshot: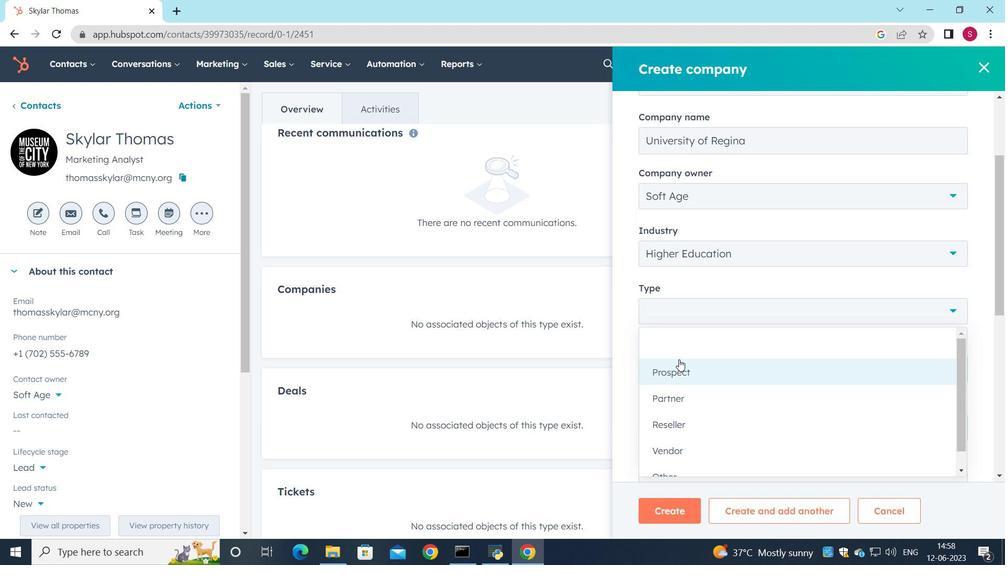 
Action: Mouse pressed left at (679, 363)
Screenshot: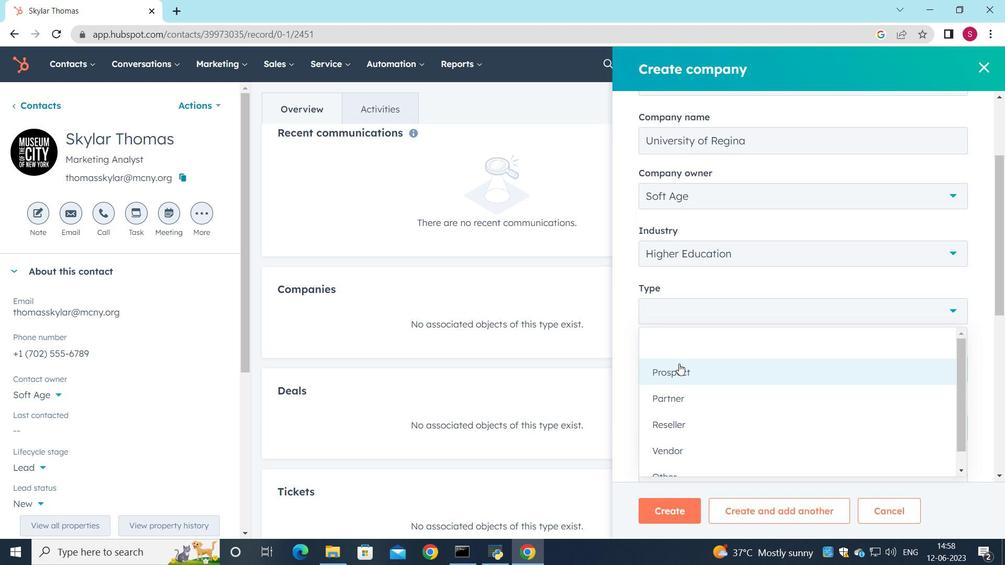 
Action: Mouse moved to (680, 351)
Screenshot: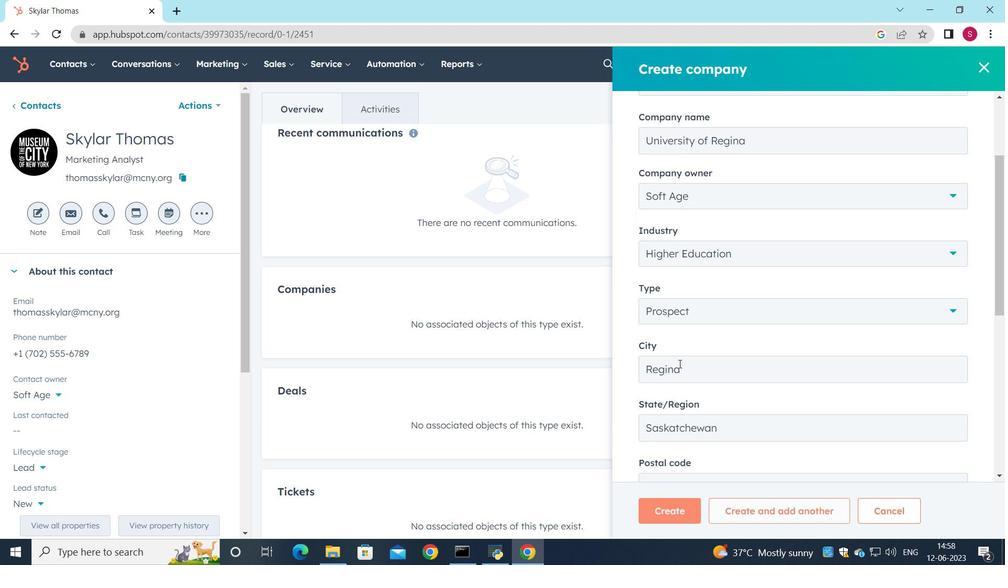 
Action: Mouse scrolled (680, 351) with delta (0, 0)
Screenshot: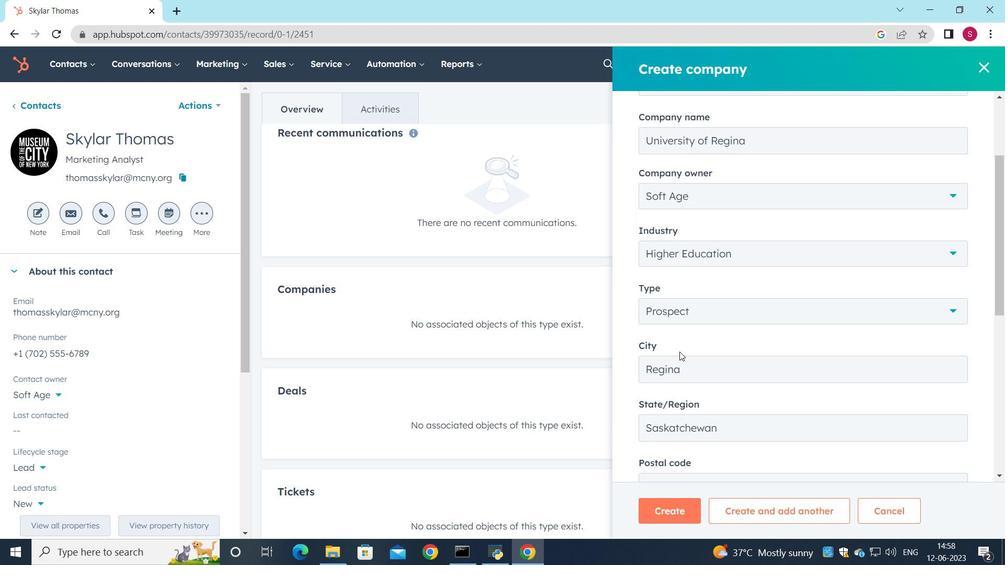 
Action: Mouse scrolled (680, 351) with delta (0, 0)
Screenshot: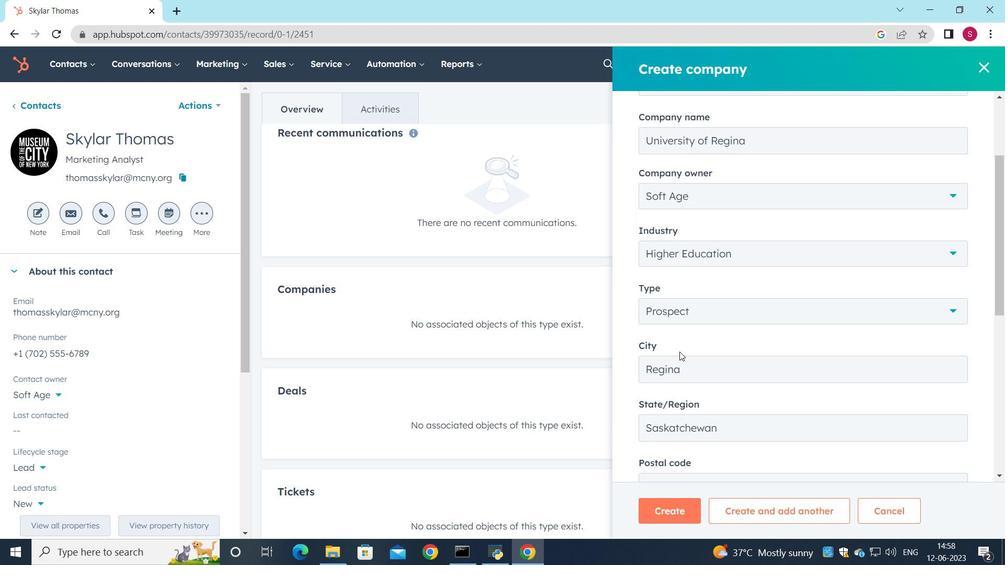
Action: Mouse scrolled (680, 351) with delta (0, 0)
Screenshot: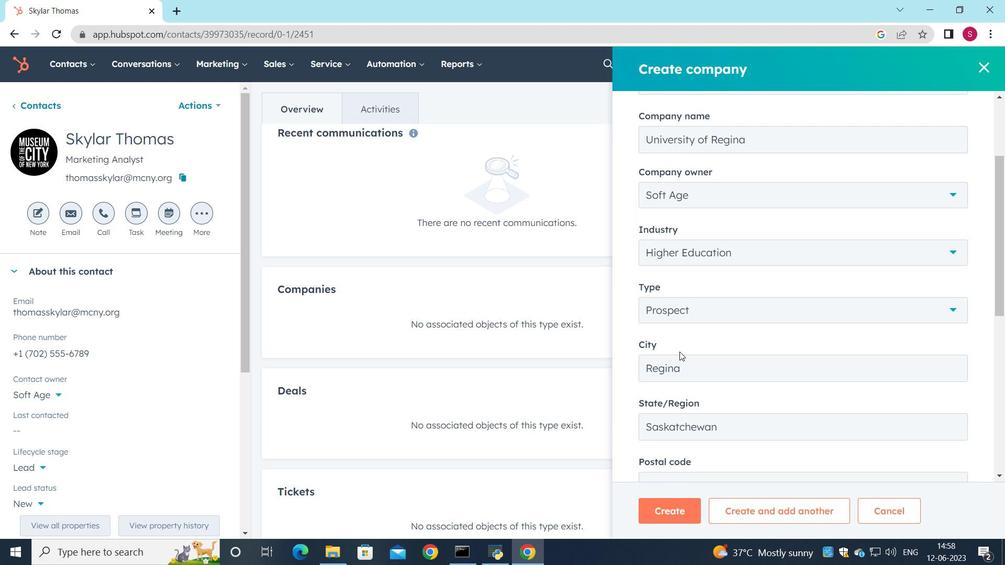 
Action: Mouse moved to (656, 511)
Screenshot: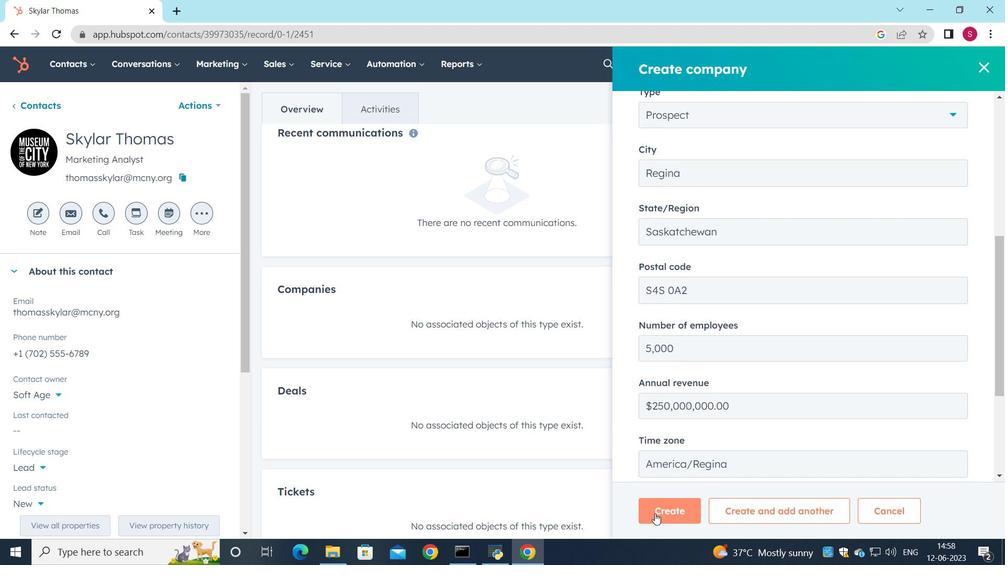
Action: Mouse pressed left at (656, 511)
Screenshot: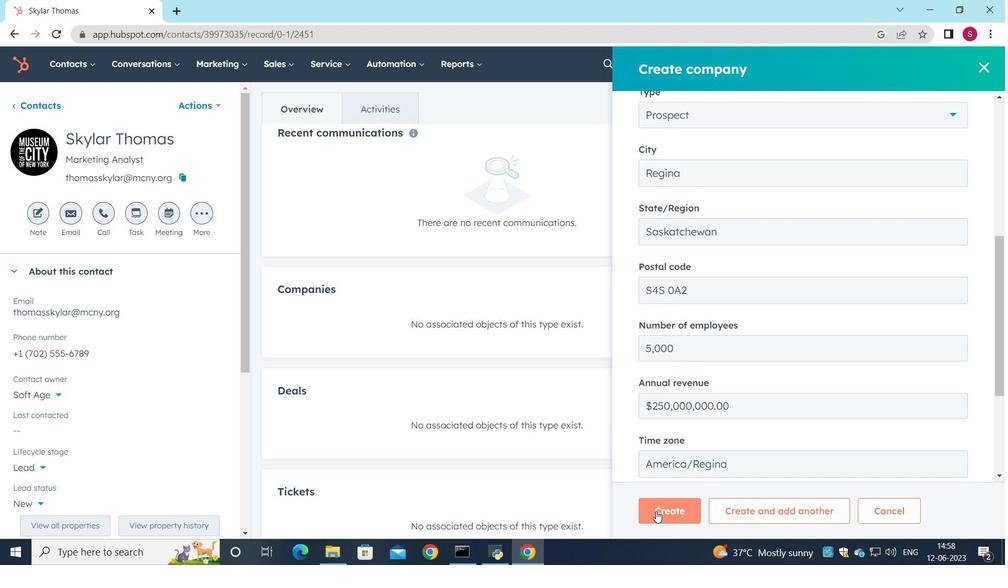 
Action: Mouse moved to (459, 389)
Screenshot: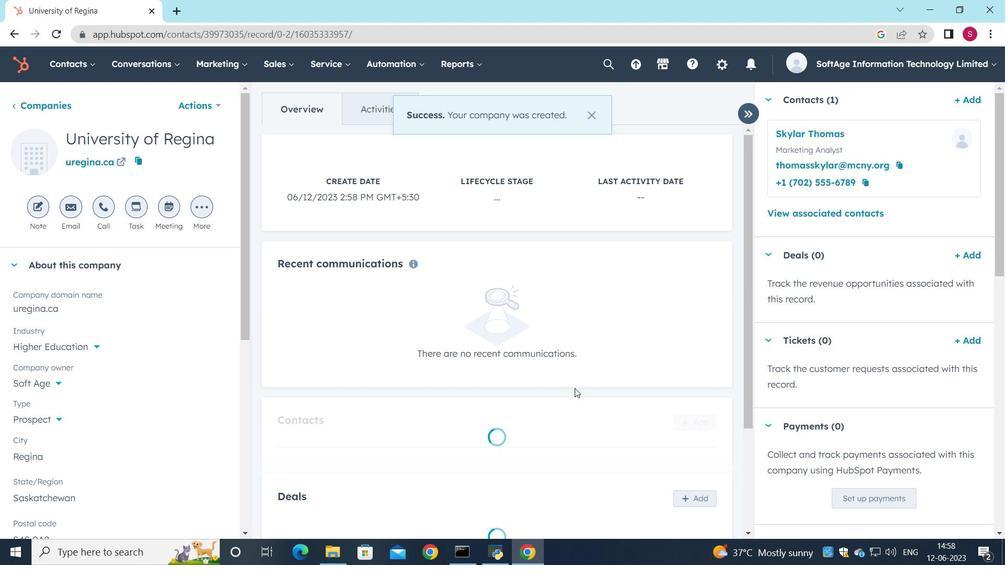 
Action: Mouse scrolled (459, 388) with delta (0, 0)
Screenshot: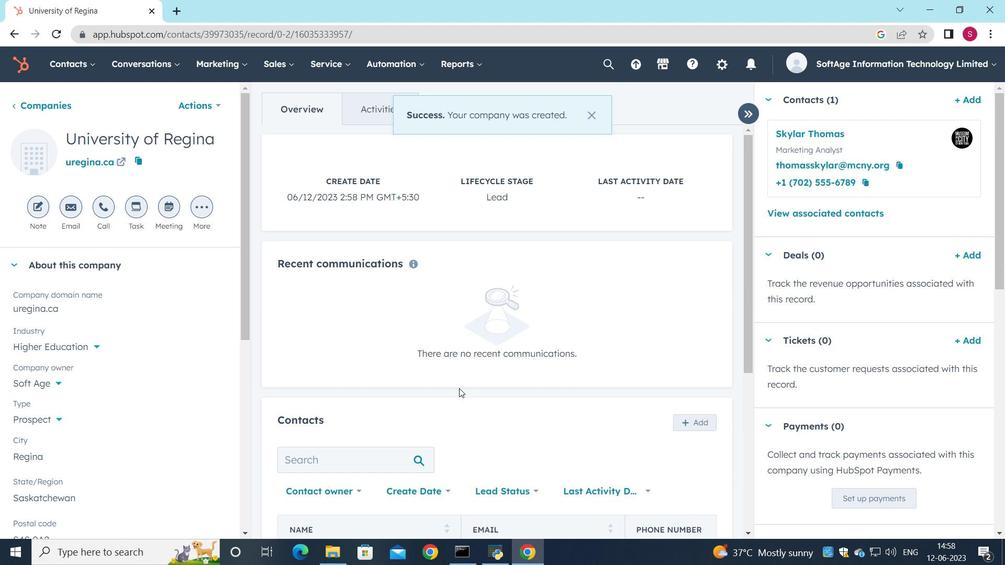 
Action: Mouse scrolled (459, 388) with delta (0, 0)
Screenshot: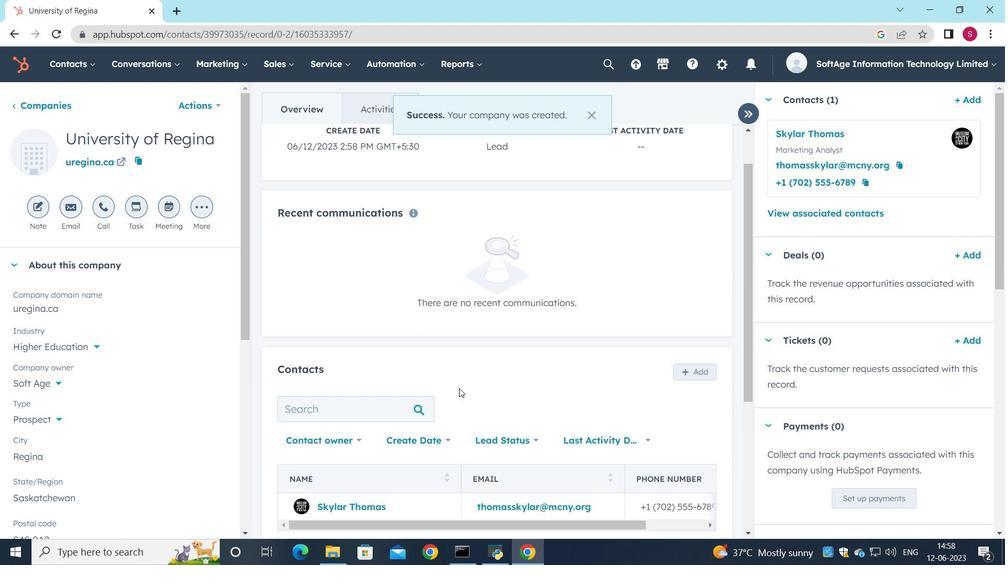 
